 Task: In the  document Oktoberfest.odt, select heading and apply ' Bold and Underline'  Using "replace feature", replace:  'visitors  to tourists'. Insert smartchip (Date) on bottom of the page 23 June, 2023 Insert the mentioned footnote for 6th word with font style Arial and font size 8: According to recent research findings.
Action: Mouse moved to (277, 347)
Screenshot: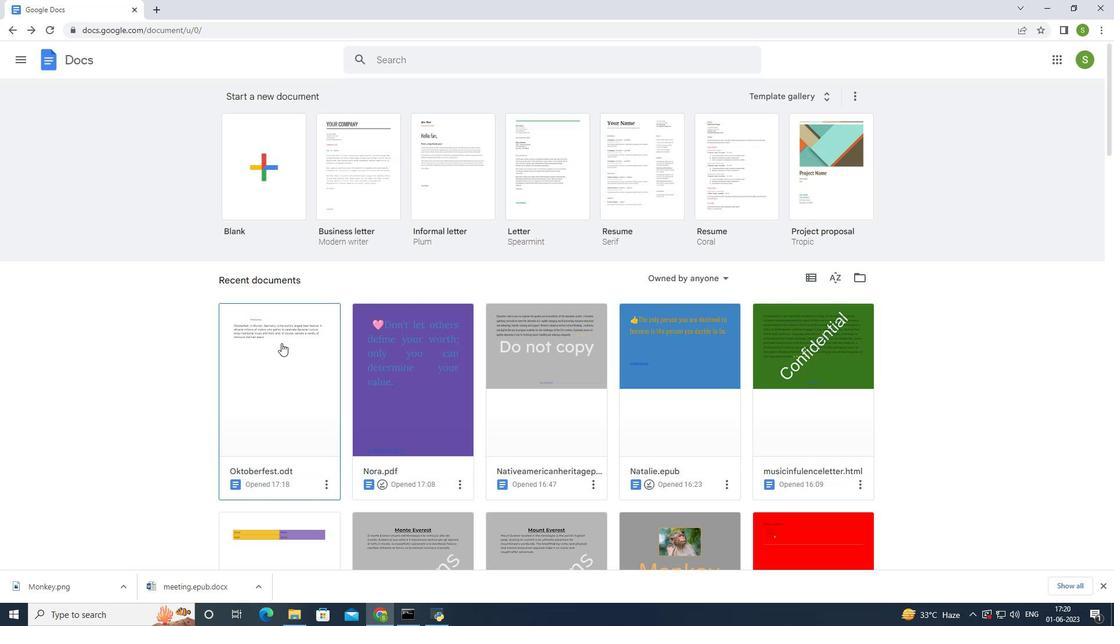 
Action: Mouse pressed left at (277, 347)
Screenshot: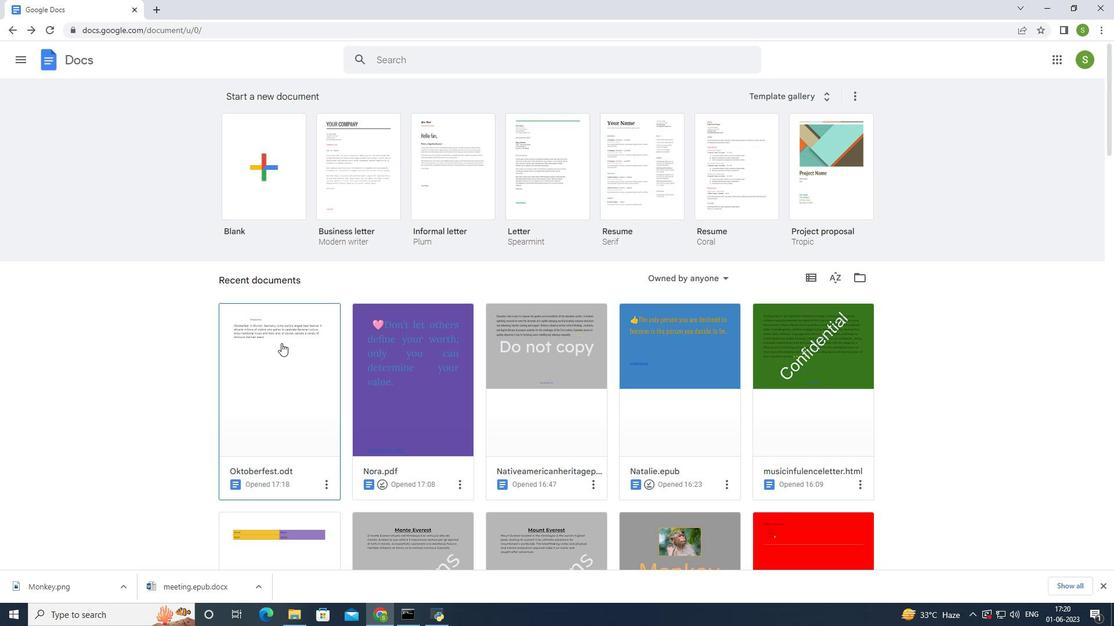 
Action: Mouse moved to (619, 189)
Screenshot: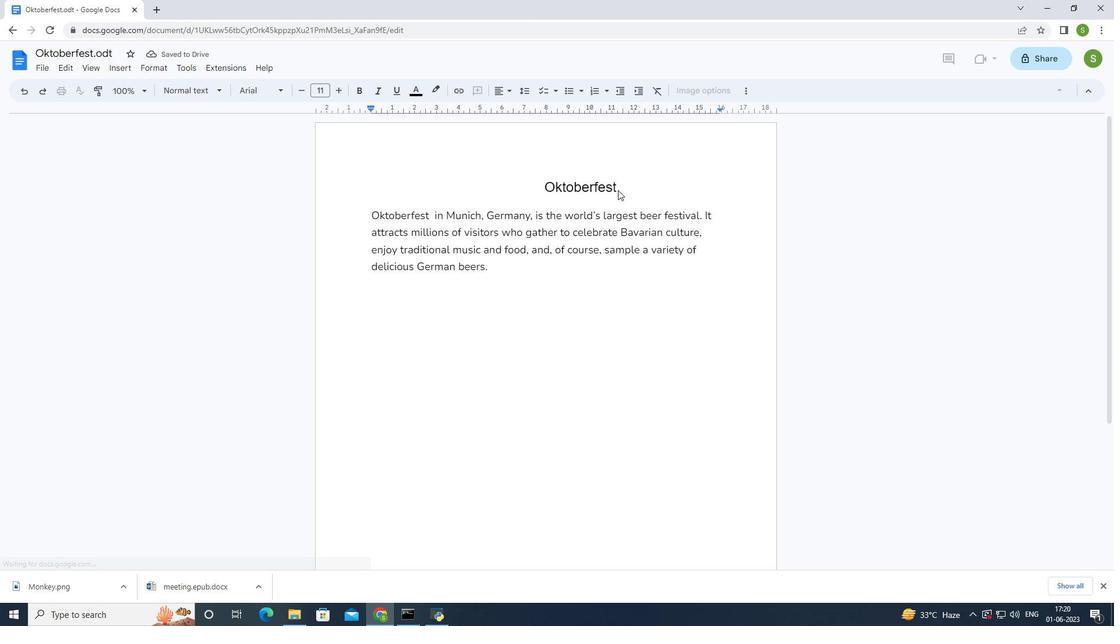 
Action: Mouse pressed left at (619, 189)
Screenshot: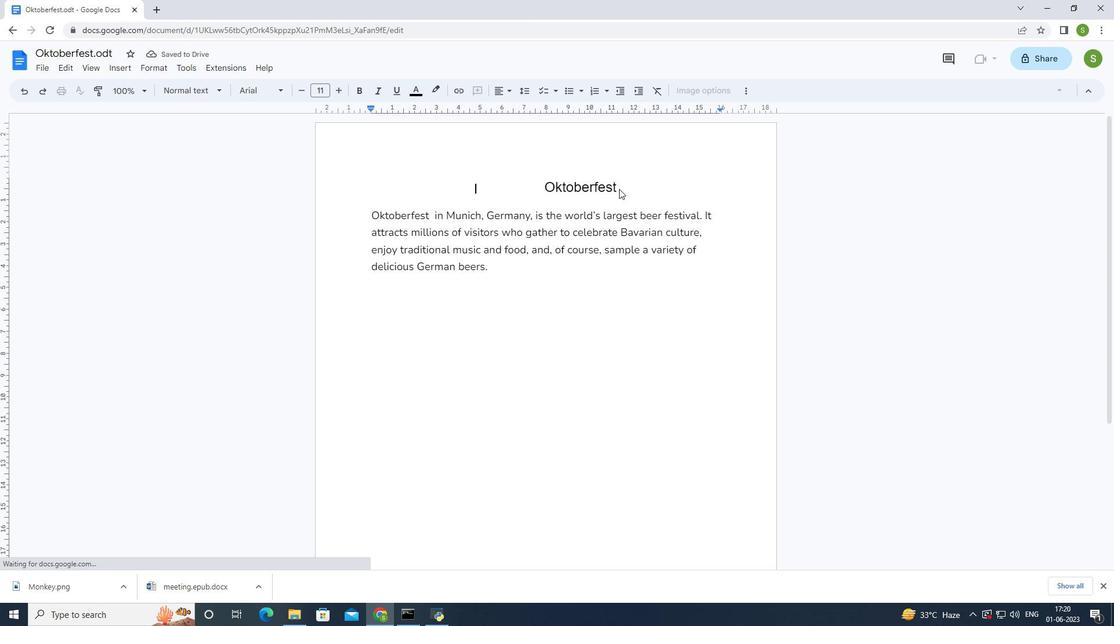 
Action: Mouse moved to (359, 95)
Screenshot: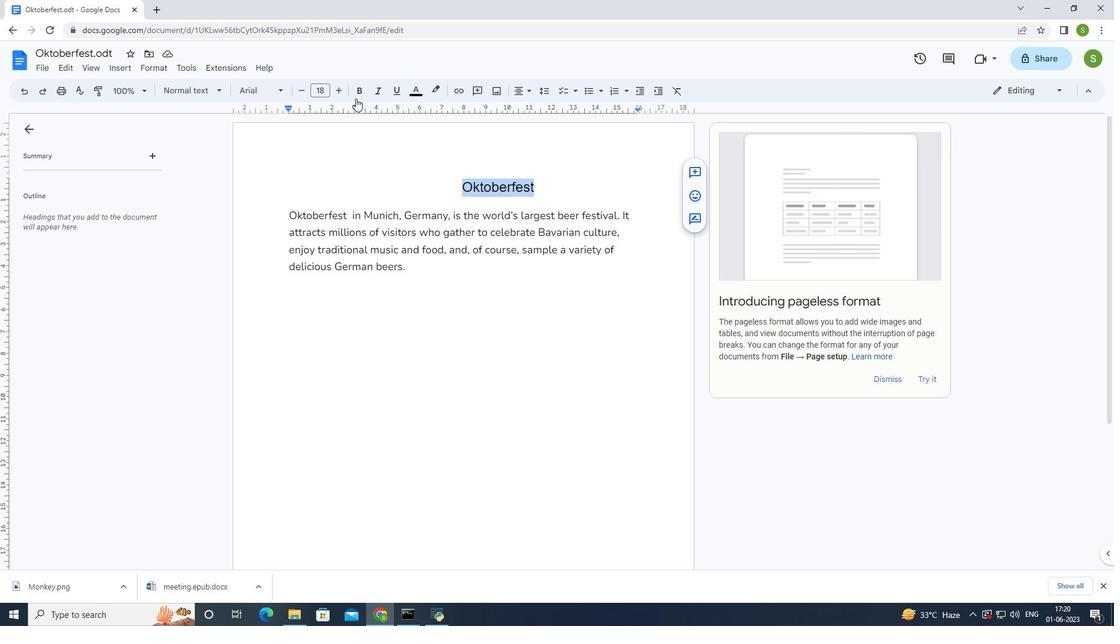 
Action: Mouse pressed left at (359, 95)
Screenshot: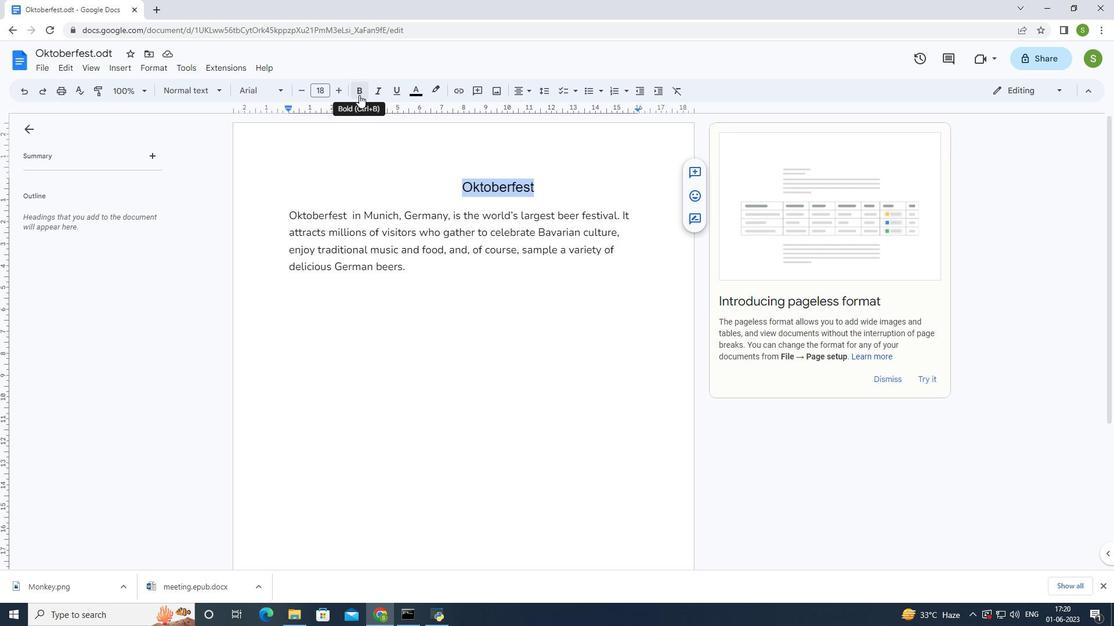 
Action: Mouse moved to (398, 93)
Screenshot: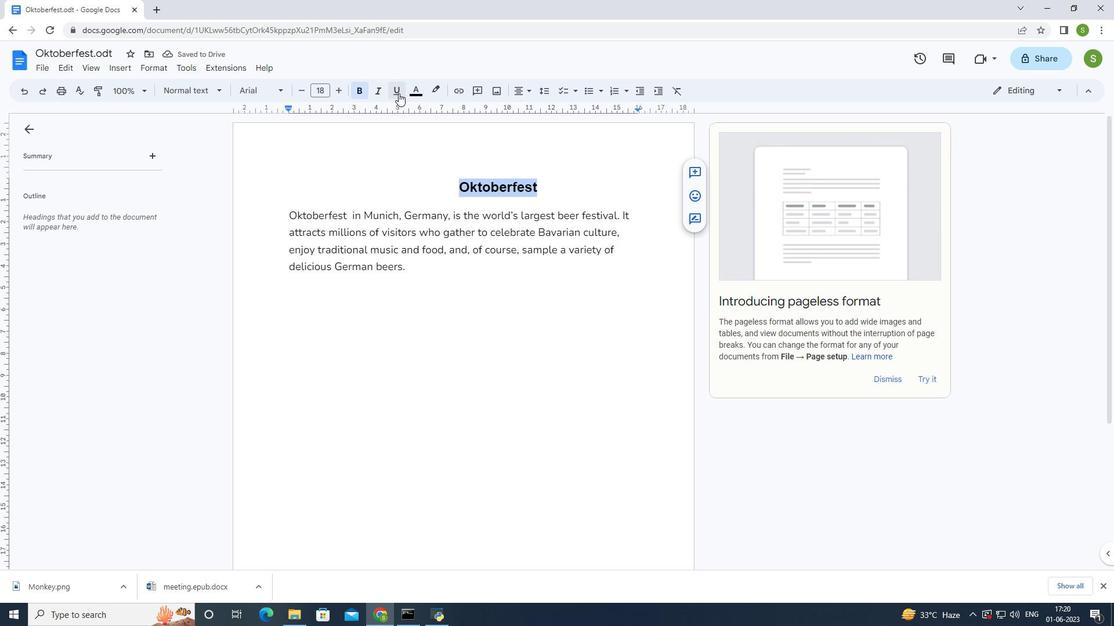 
Action: Mouse pressed left at (398, 93)
Screenshot: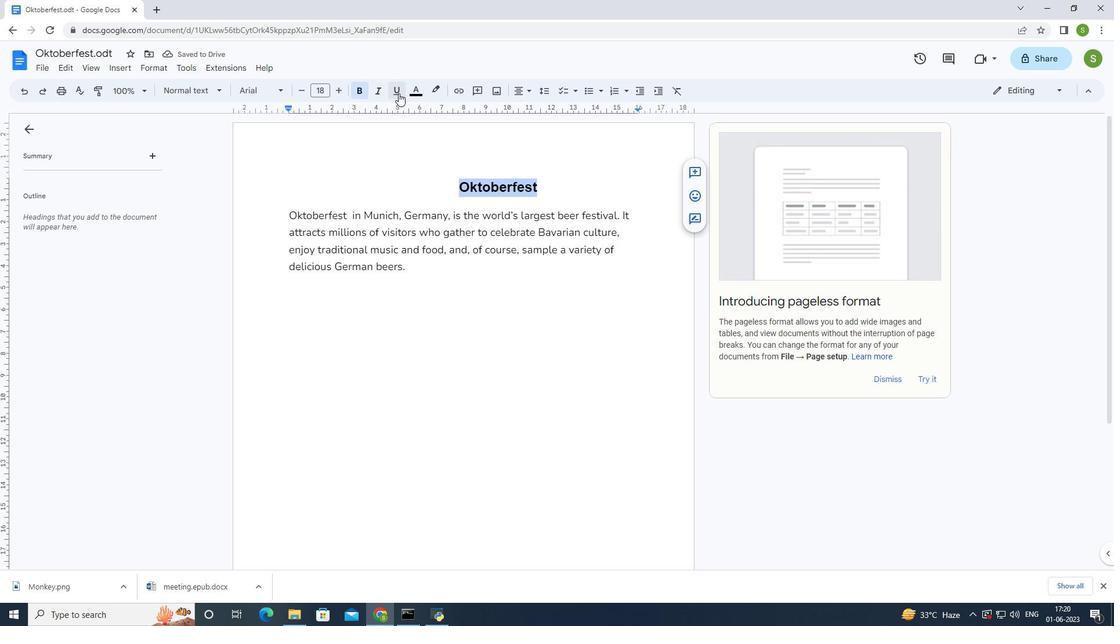 
Action: Mouse moved to (504, 306)
Screenshot: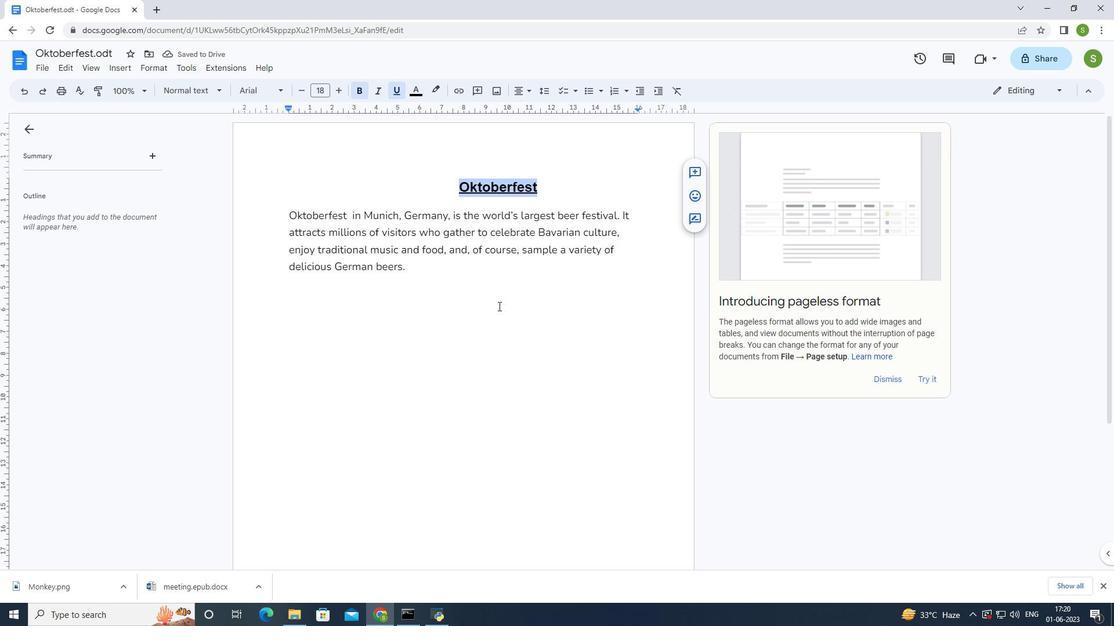 
Action: Mouse pressed left at (504, 306)
Screenshot: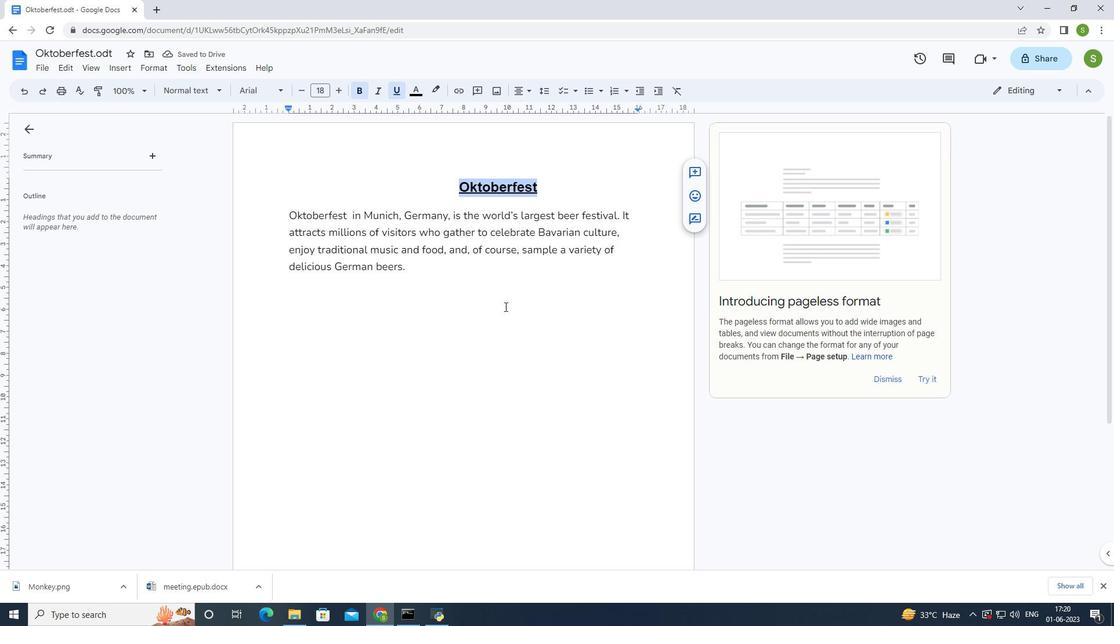 
Action: Mouse moved to (381, 228)
Screenshot: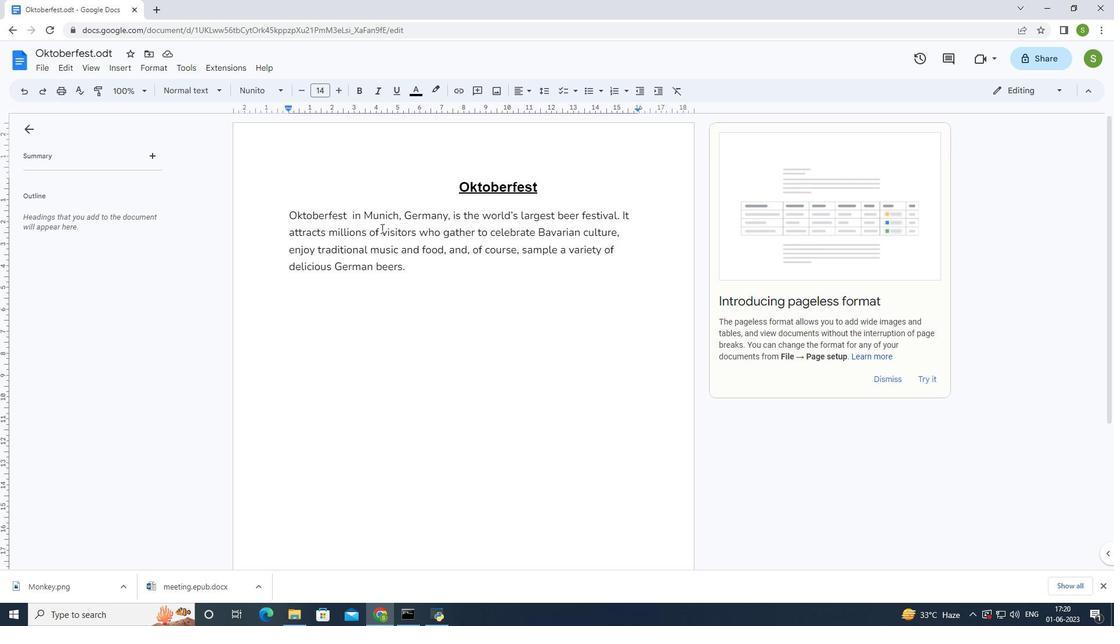 
Action: Mouse pressed left at (381, 228)
Screenshot: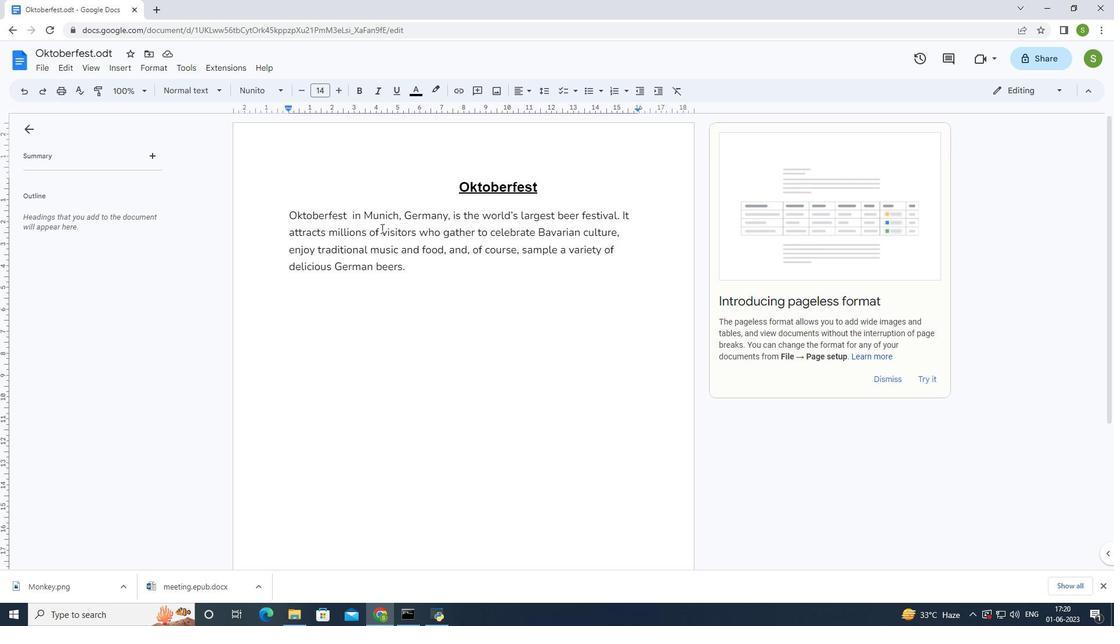 
Action: Mouse moved to (81, 63)
Screenshot: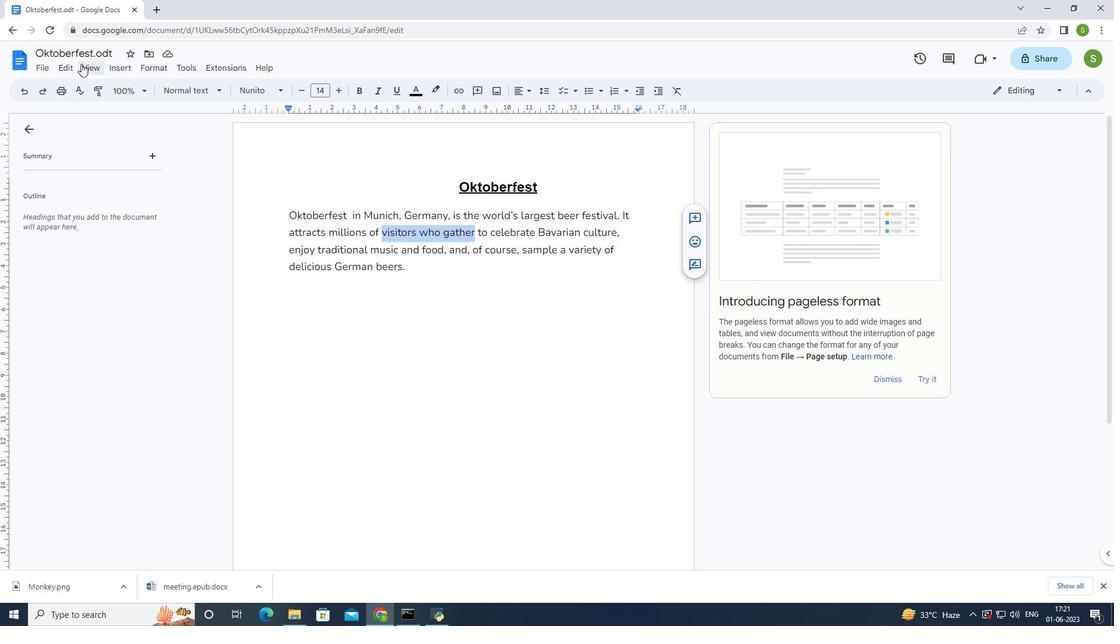 
Action: Mouse pressed left at (81, 63)
Screenshot: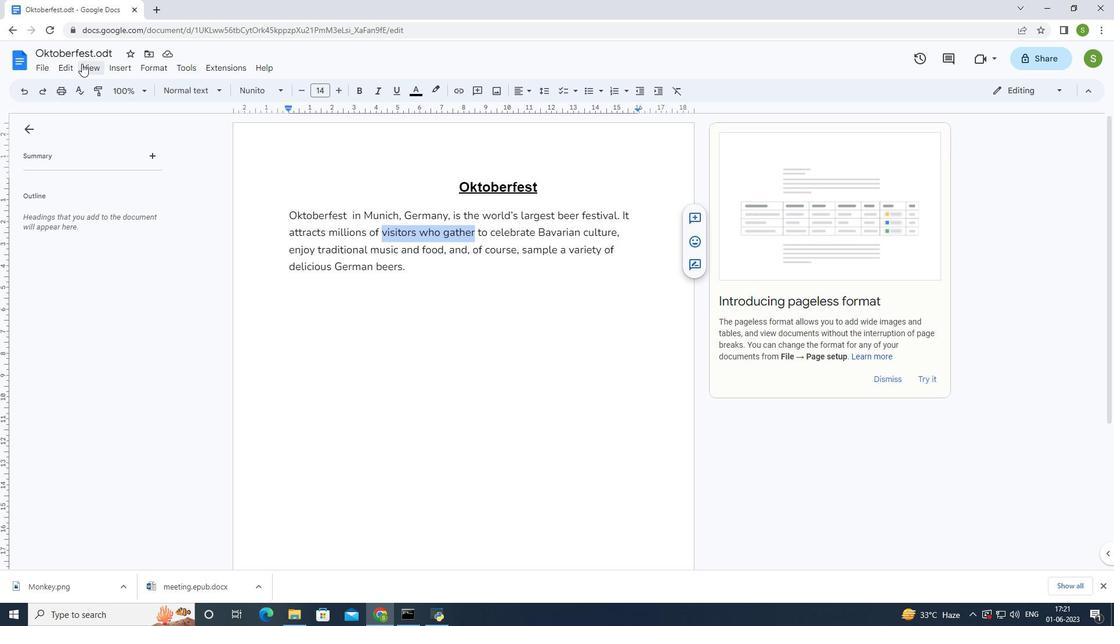 
Action: Mouse moved to (109, 260)
Screenshot: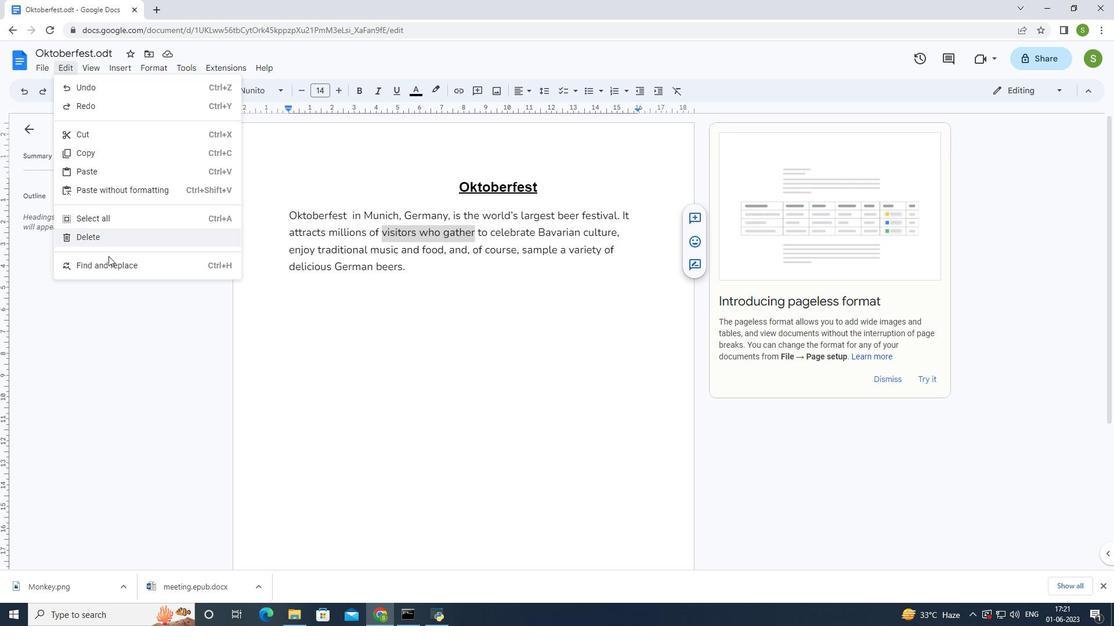 
Action: Mouse pressed left at (109, 260)
Screenshot: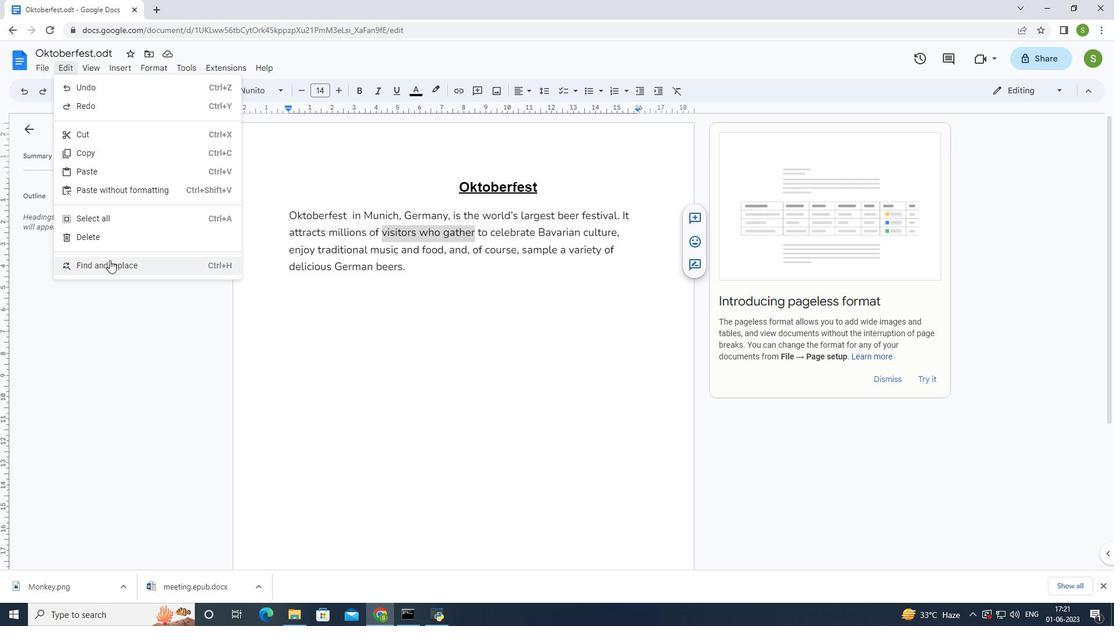 
Action: Mouse moved to (516, 283)
Screenshot: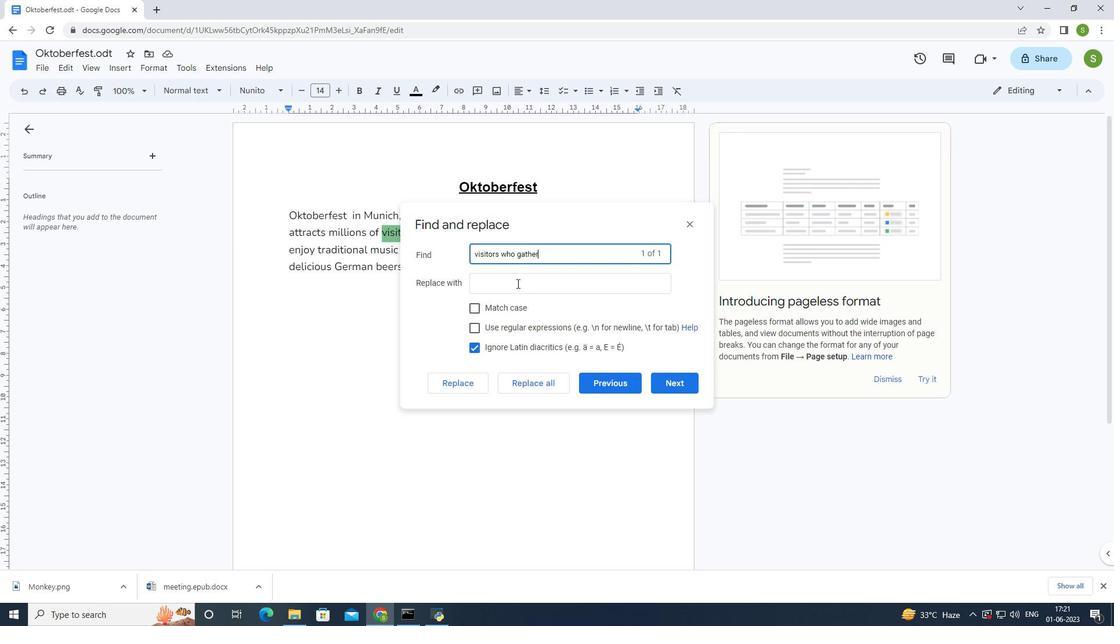 
Action: Mouse pressed left at (516, 283)
Screenshot: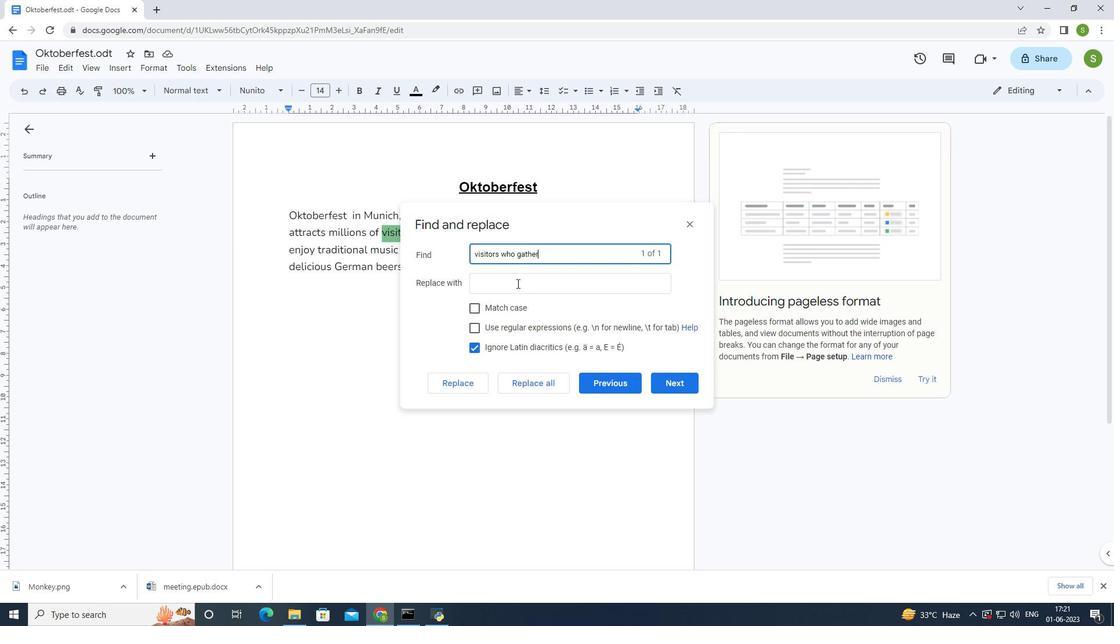 
Action: Mouse moved to (469, 382)
Screenshot: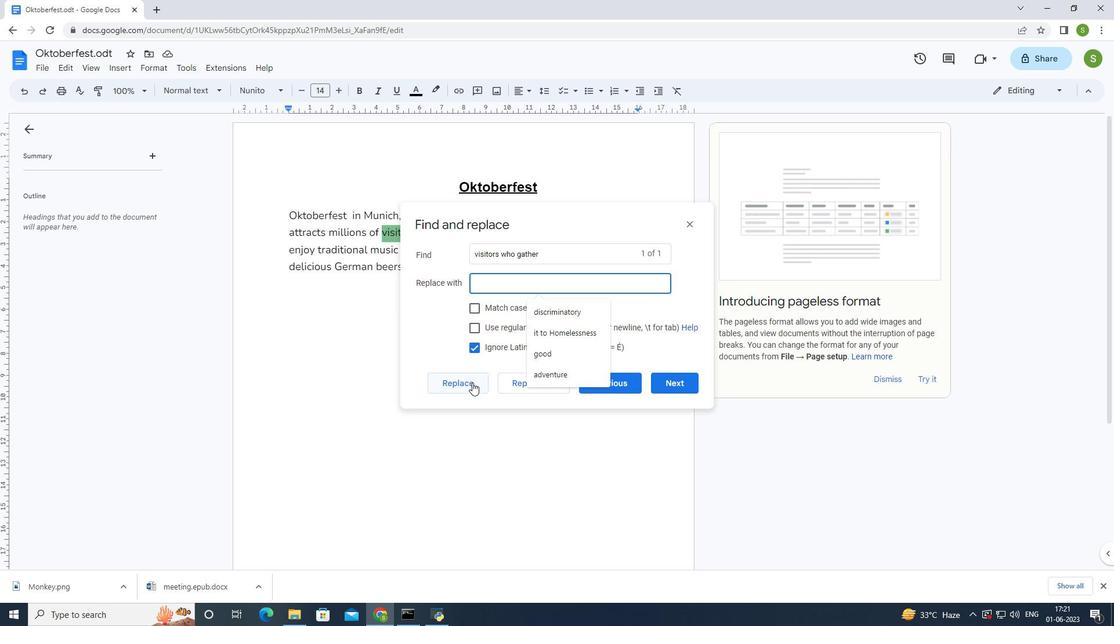 
Action: Mouse pressed left at (469, 382)
Screenshot: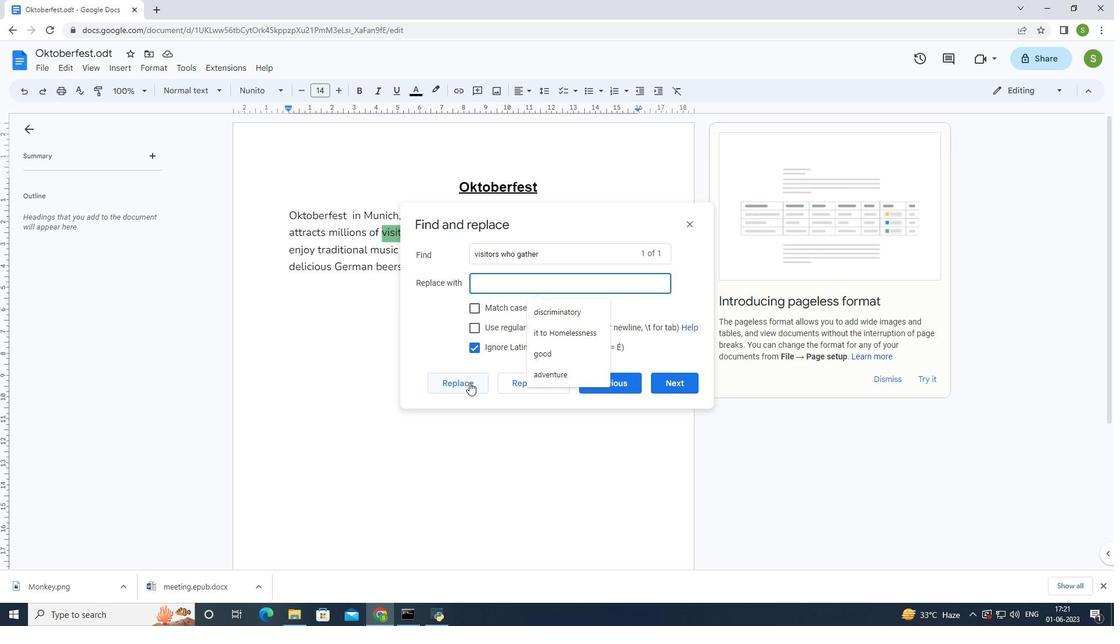 
Action: Mouse moved to (688, 226)
Screenshot: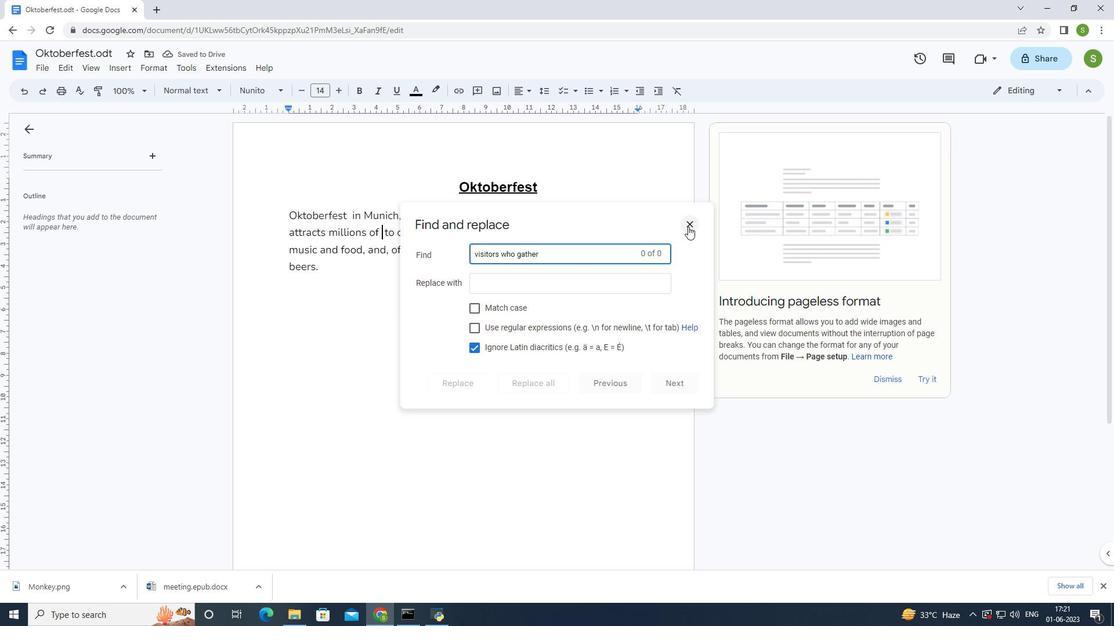 
Action: Mouse pressed left at (688, 226)
Screenshot: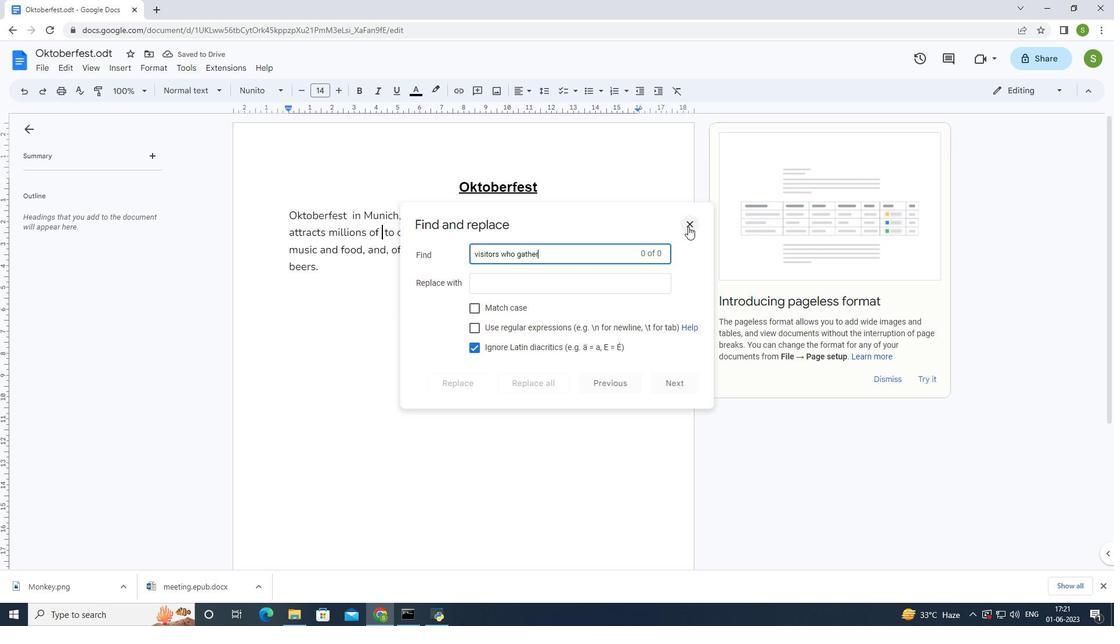 
Action: Mouse moved to (413, 492)
Screenshot: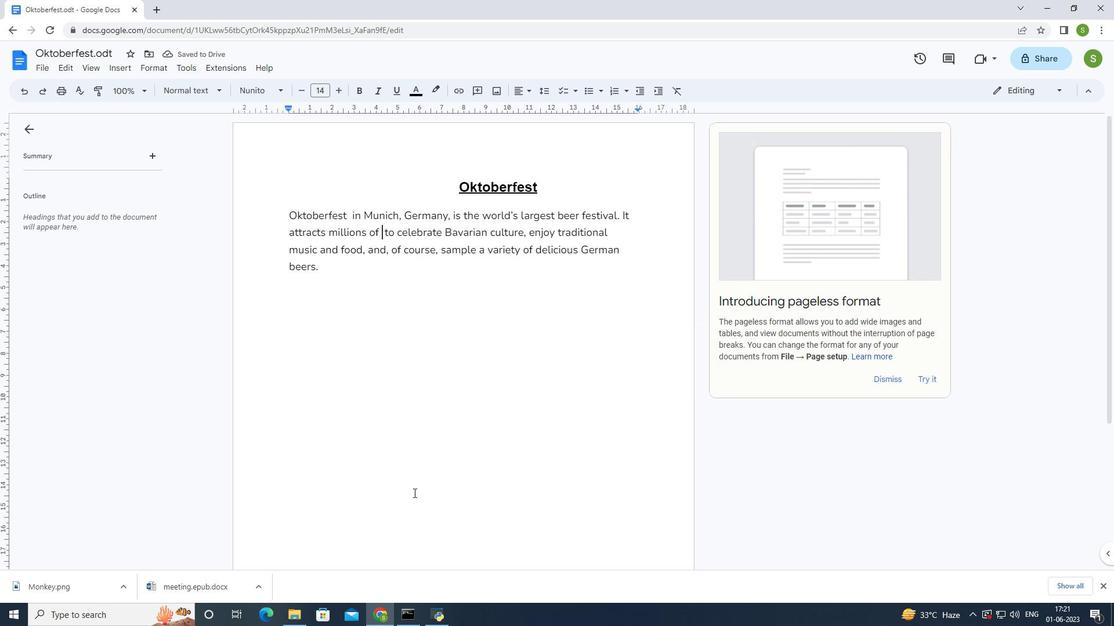 
Action: Key pressed ctrl+Z
Screenshot: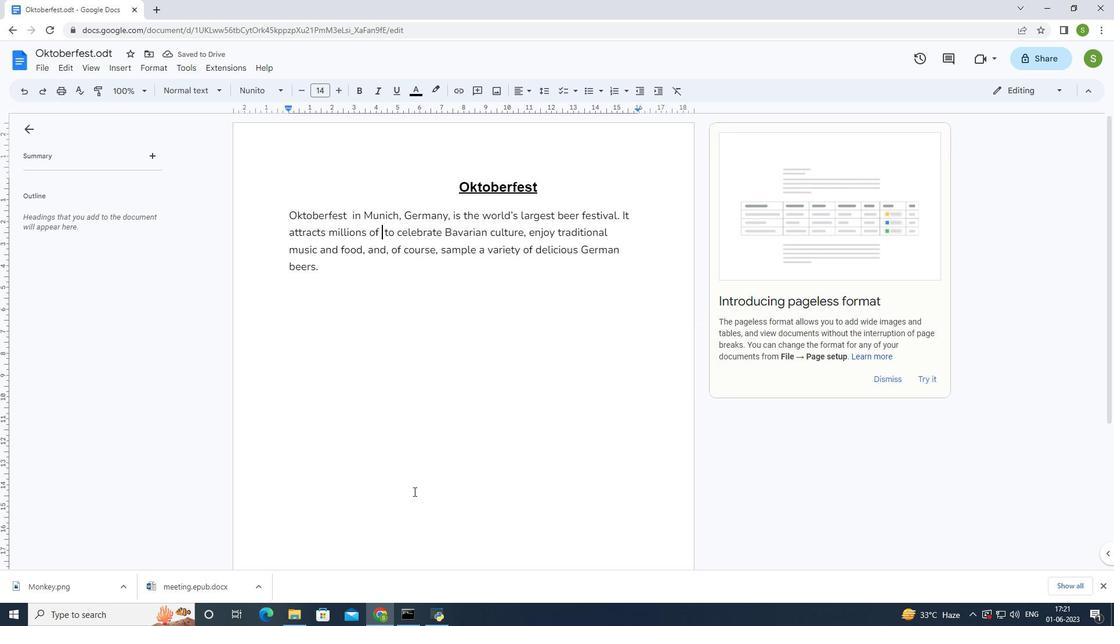 
Action: Mouse moved to (492, 384)
Screenshot: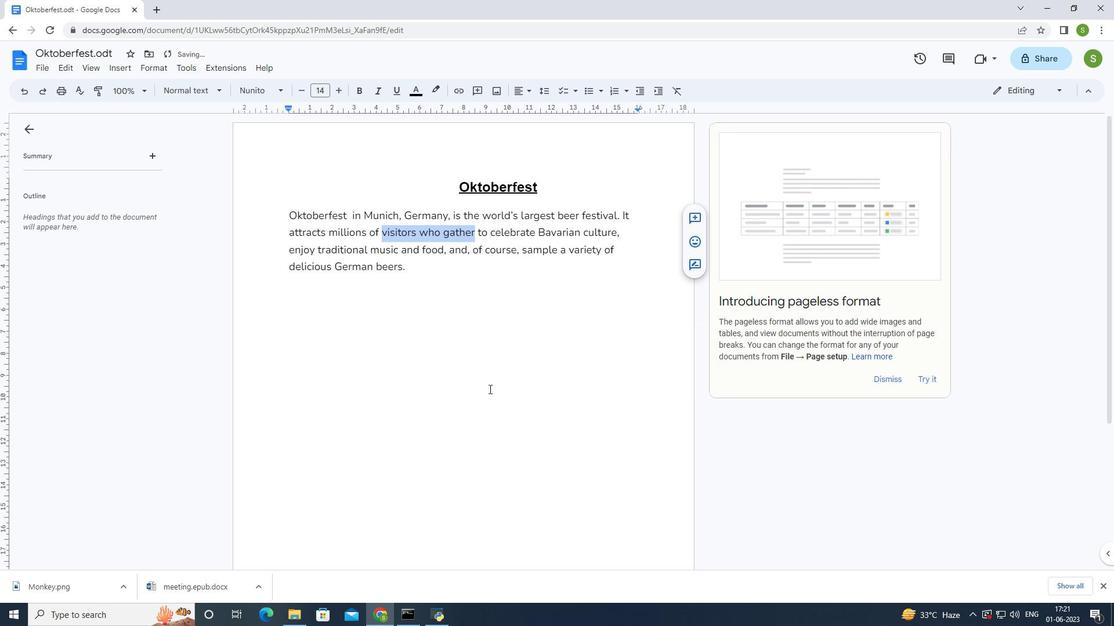 
Action: Mouse pressed left at (492, 384)
Screenshot: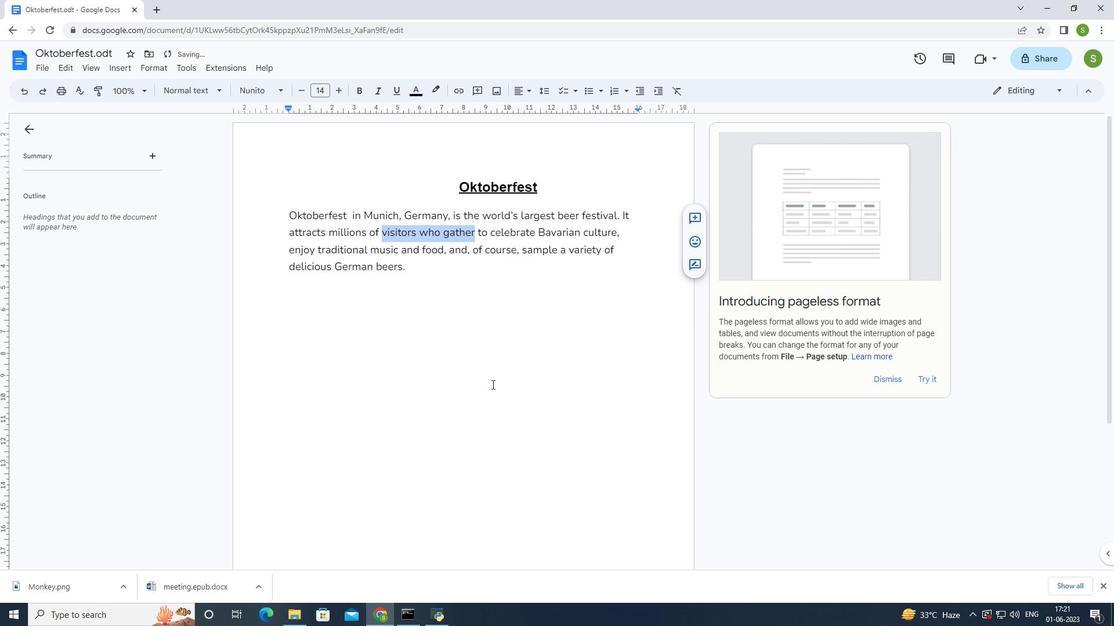 
Action: Mouse moved to (403, 367)
Screenshot: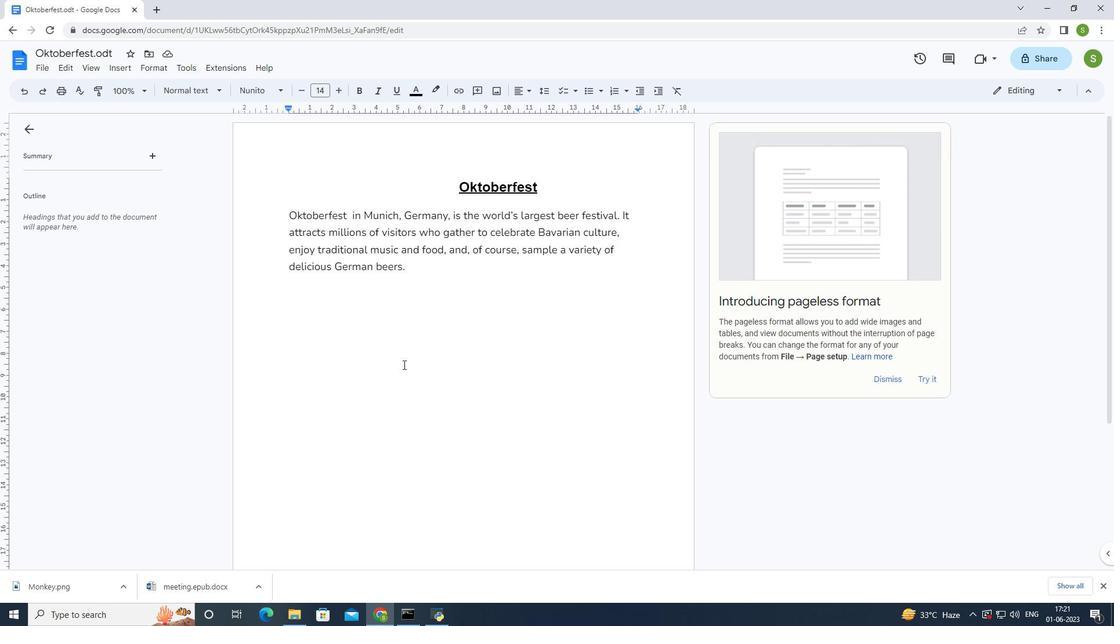 
Action: Key pressed <Key.enter><Key.enter><Key.enter><Key.enter><Key.enter><Key.enter><Key.enter><Key.enter><Key.enter><Key.enter><Key.enter><Key.enter><Key.enter><Key.enter><Key.enter><Key.enter>
Screenshot: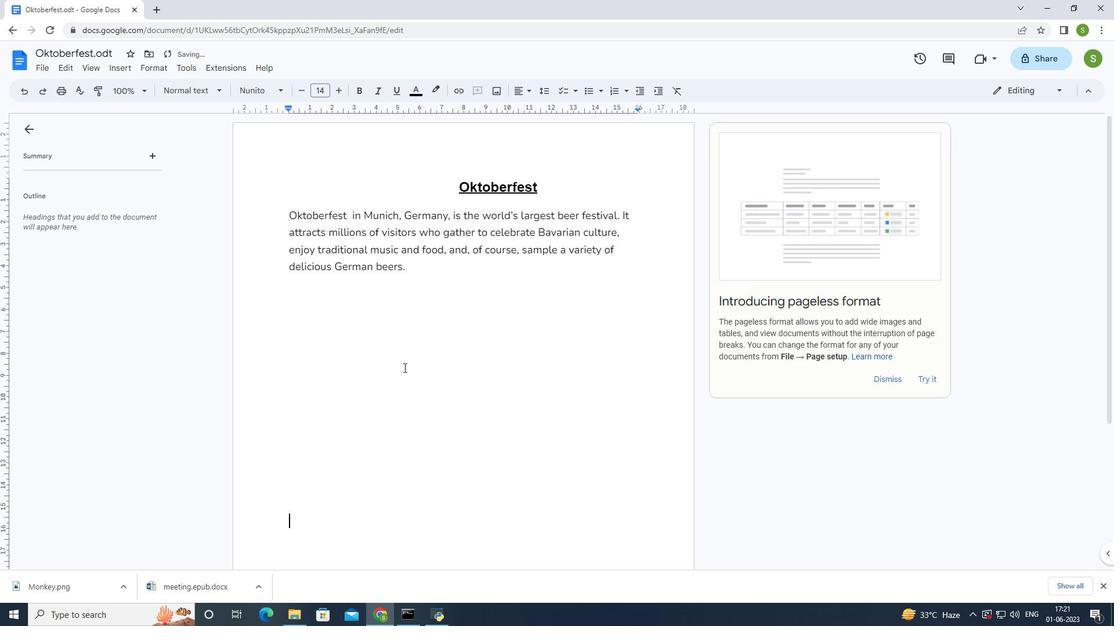 
Action: Mouse moved to (121, 69)
Screenshot: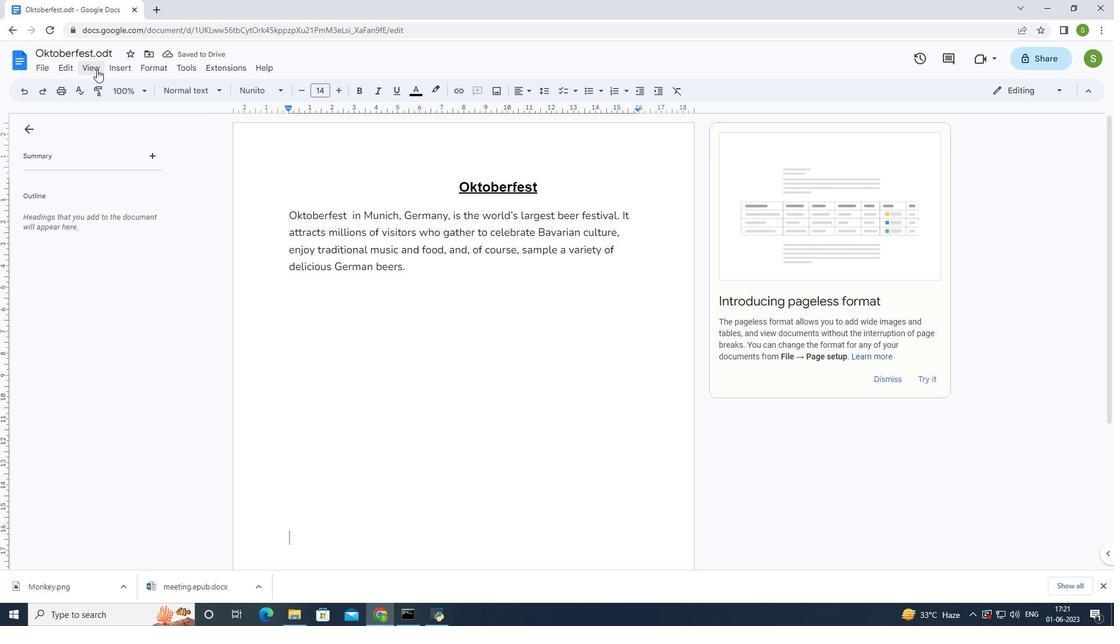 
Action: Mouse pressed left at (121, 69)
Screenshot: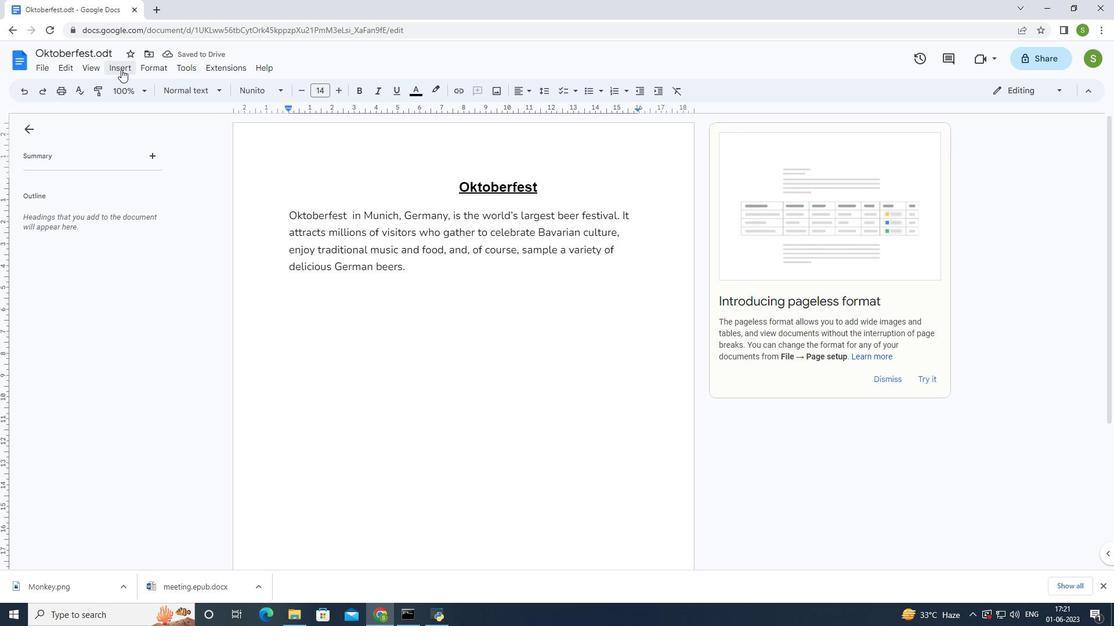 
Action: Mouse moved to (147, 200)
Screenshot: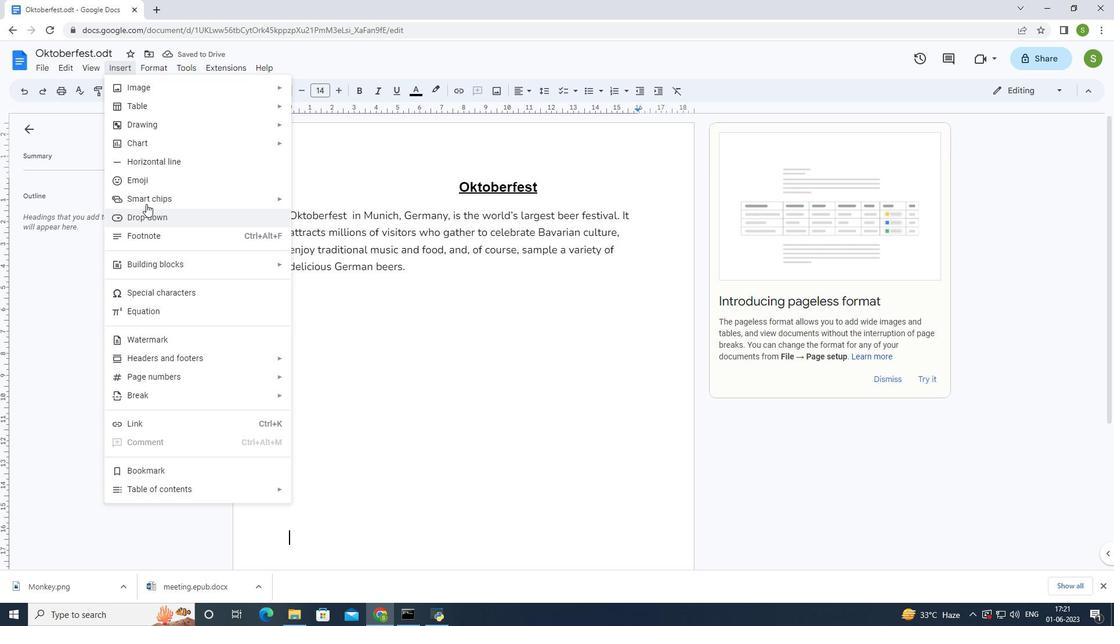 
Action: Mouse pressed left at (147, 200)
Screenshot: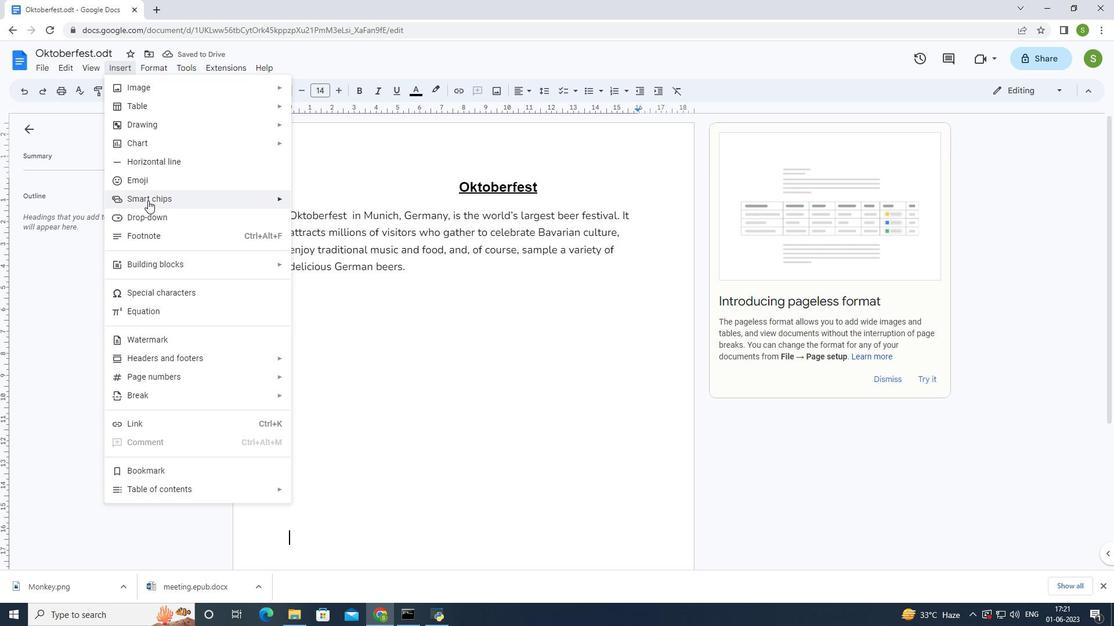 
Action: Mouse moved to (304, 208)
Screenshot: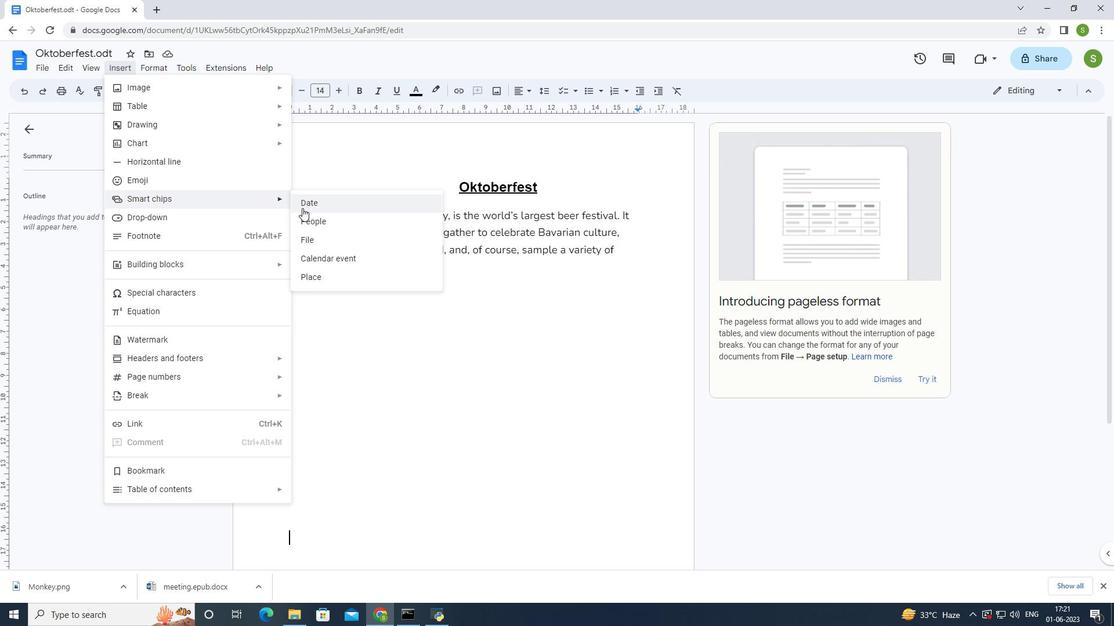 
Action: Mouse pressed left at (304, 208)
Screenshot: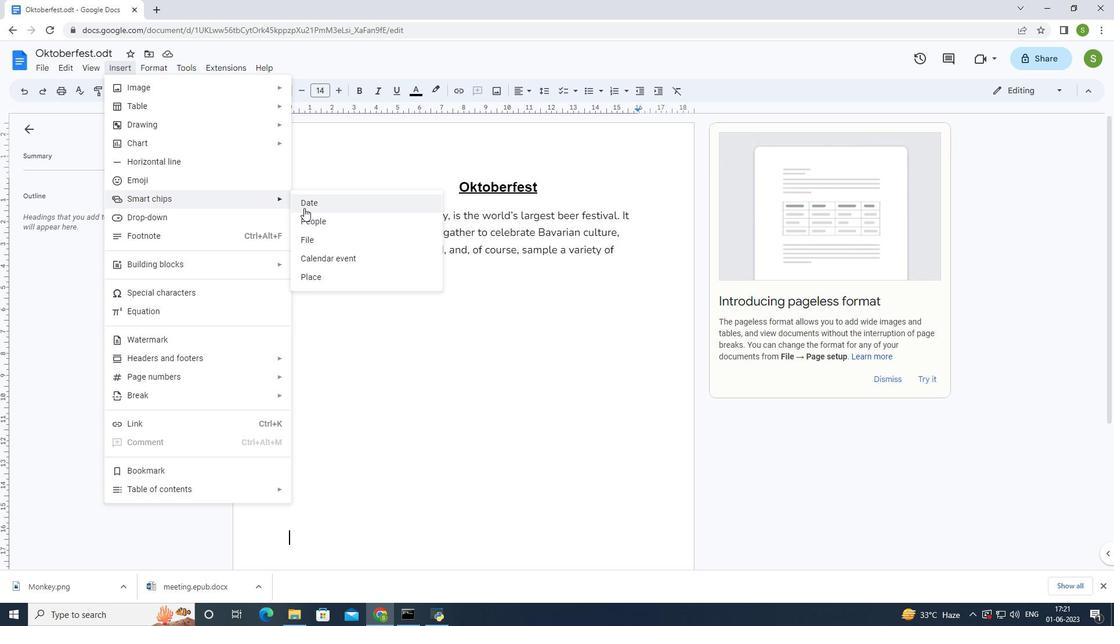 
Action: Mouse moved to (381, 508)
Screenshot: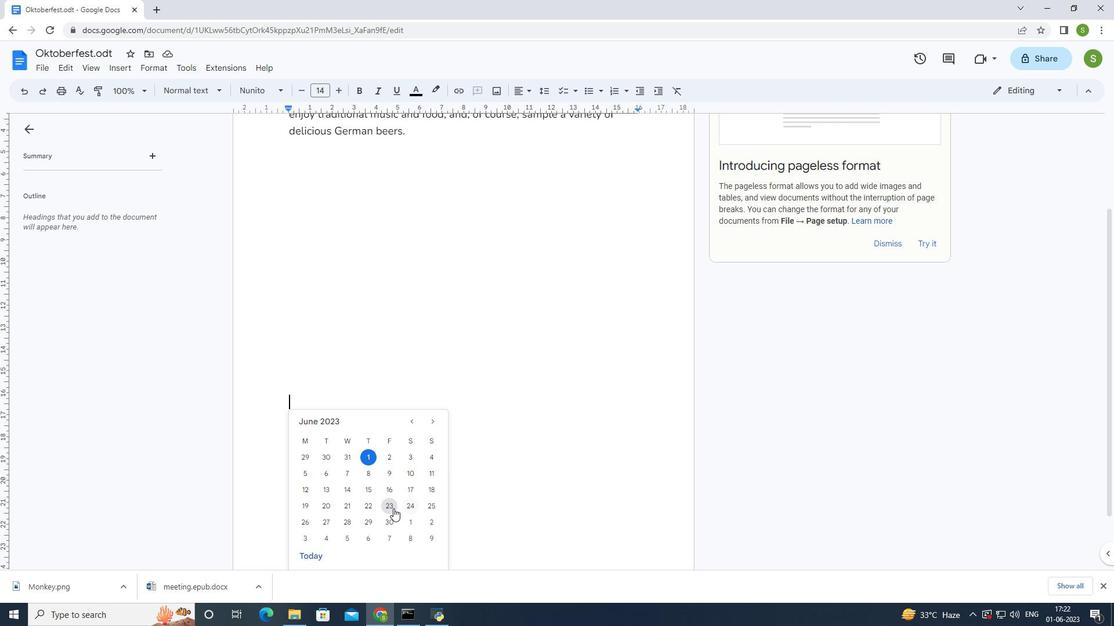 
Action: Mouse pressed left at (381, 508)
Screenshot: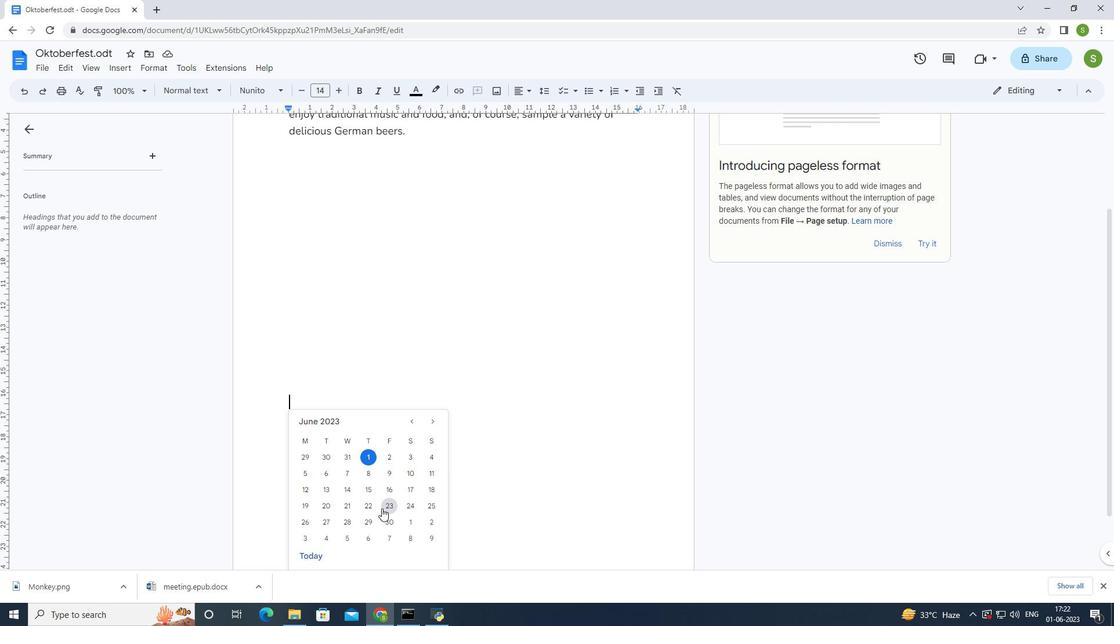 
Action: Mouse moved to (388, 510)
Screenshot: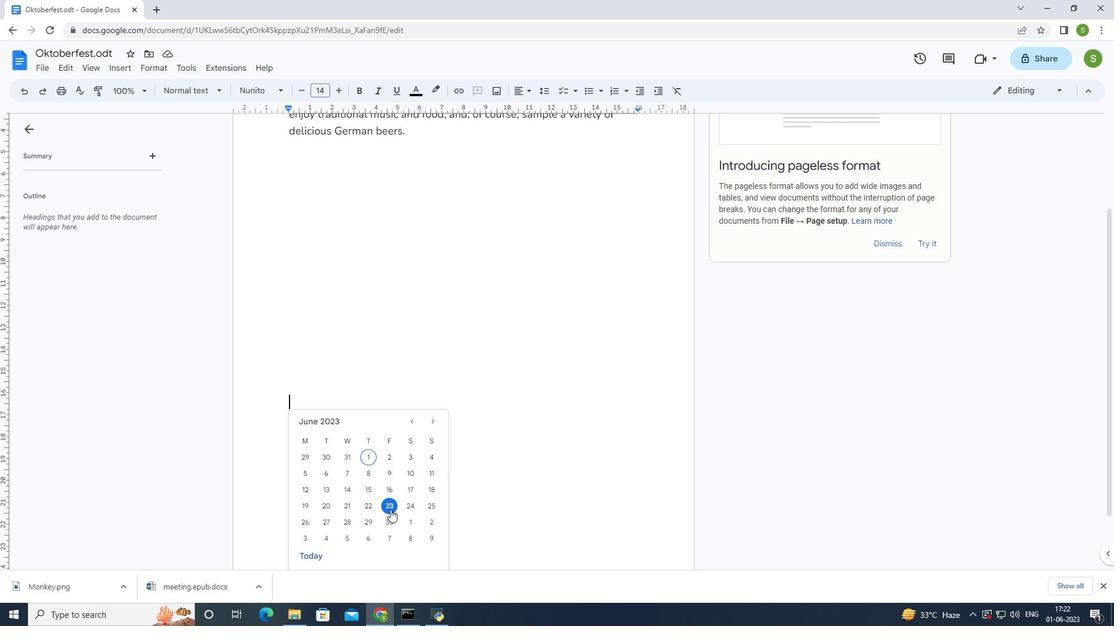 
Action: Mouse pressed left at (388, 510)
Screenshot: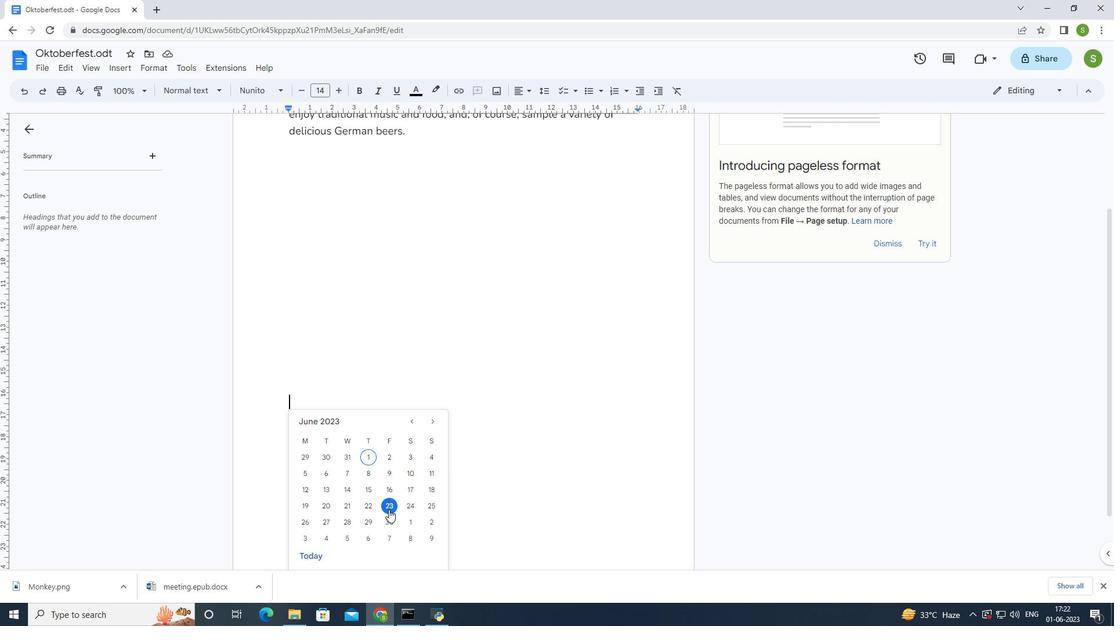 
Action: Mouse moved to (387, 506)
Screenshot: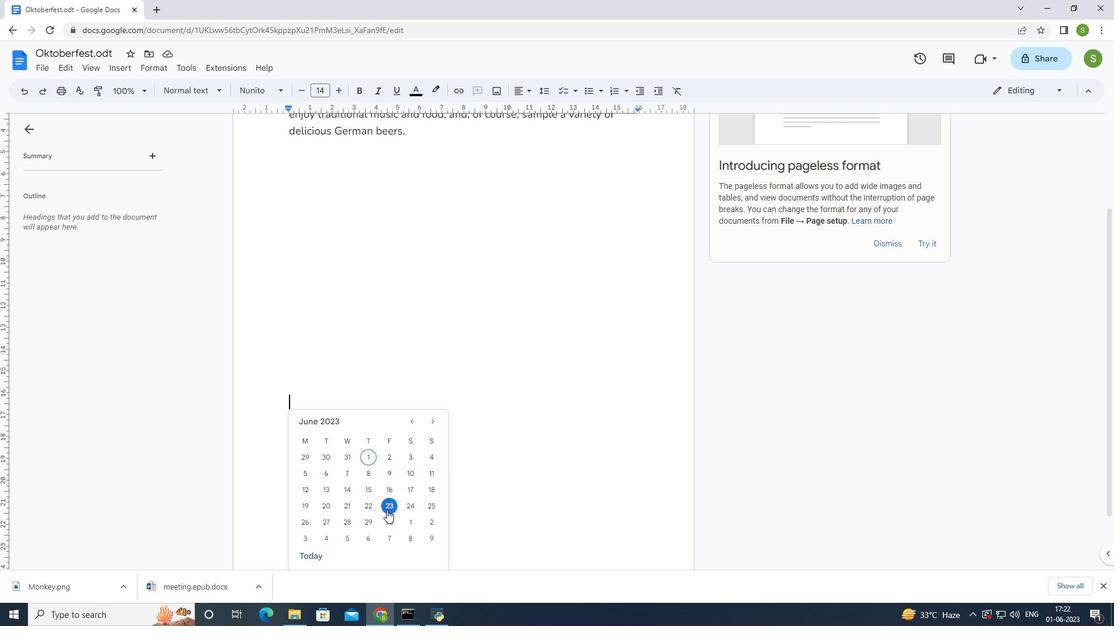 
Action: Key pressed <Key.enter>
Screenshot: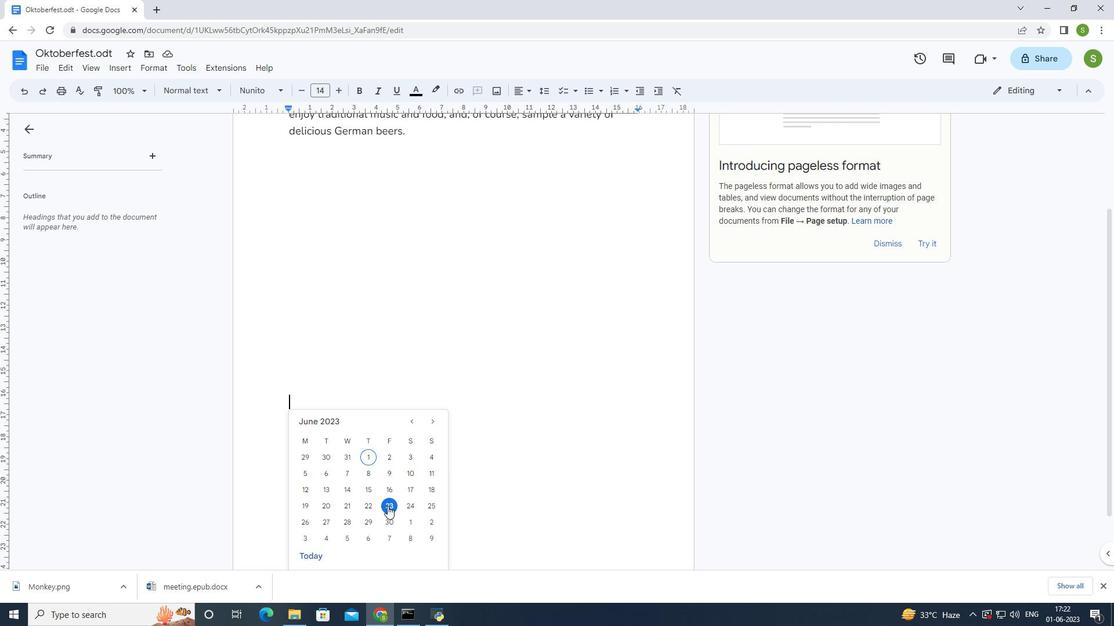 
Action: Mouse moved to (464, 476)
Screenshot: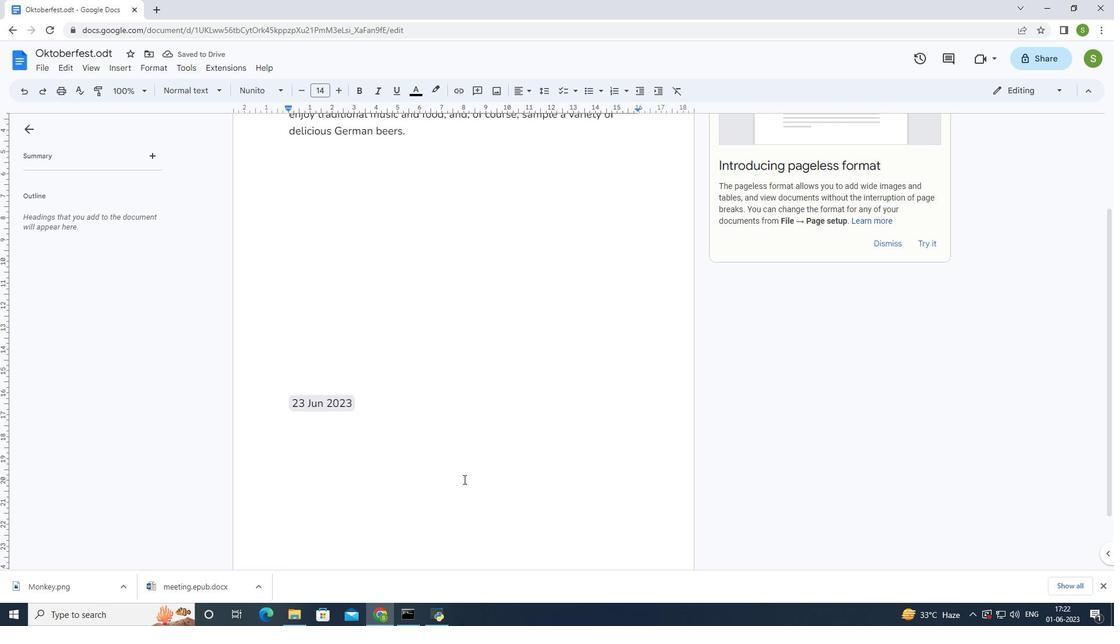 
Action: Mouse scrolled (464, 476) with delta (0, 0)
Screenshot: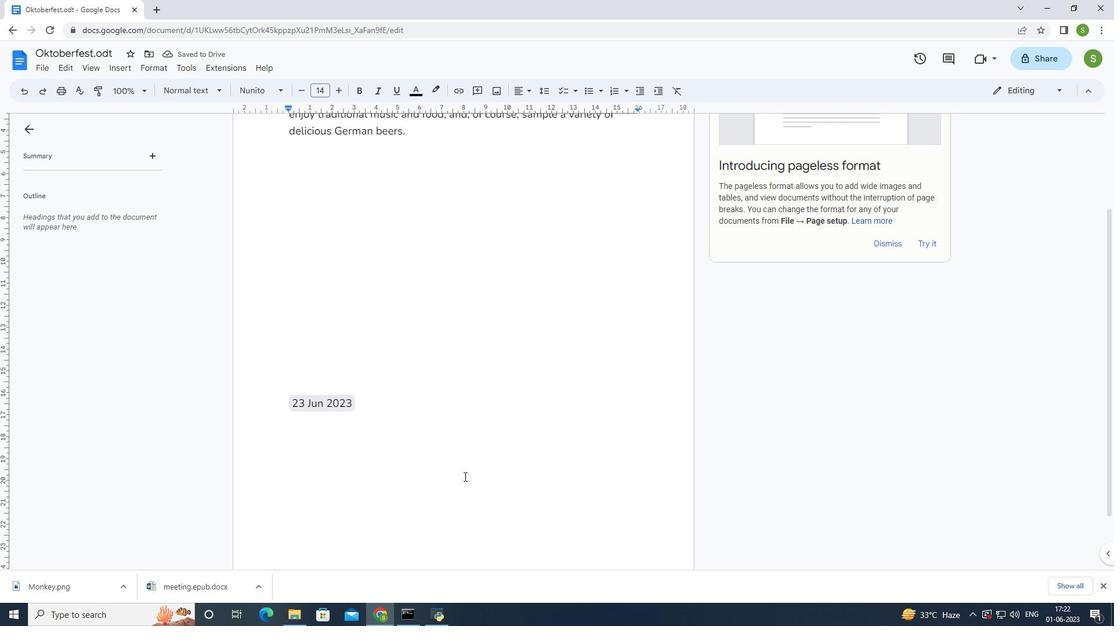 
Action: Mouse scrolled (464, 476) with delta (0, 0)
Screenshot: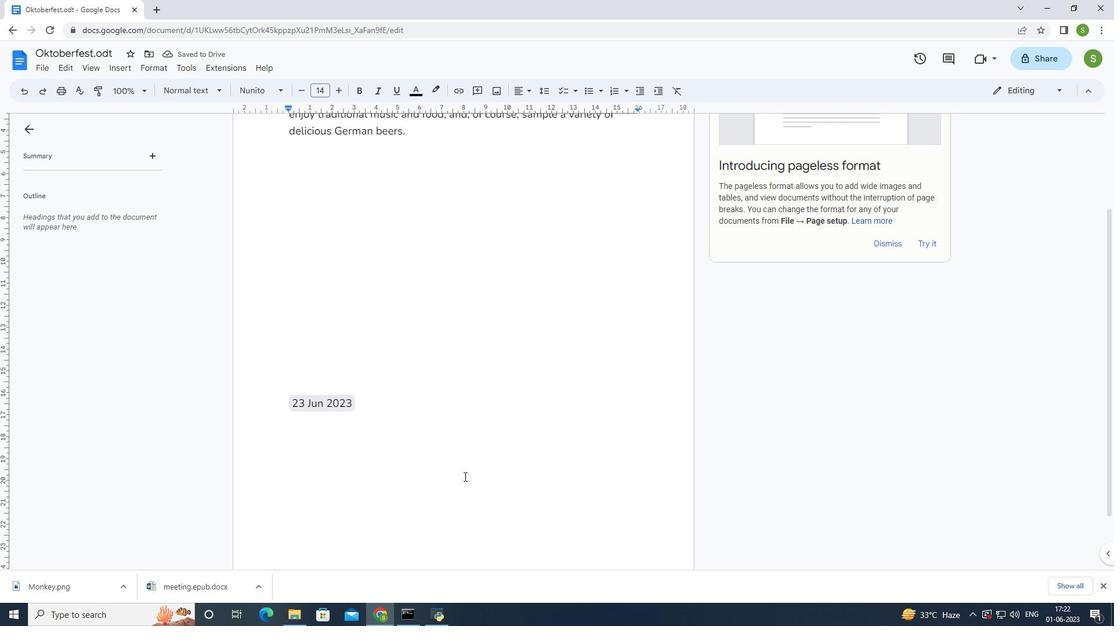 
Action: Mouse moved to (463, 476)
Screenshot: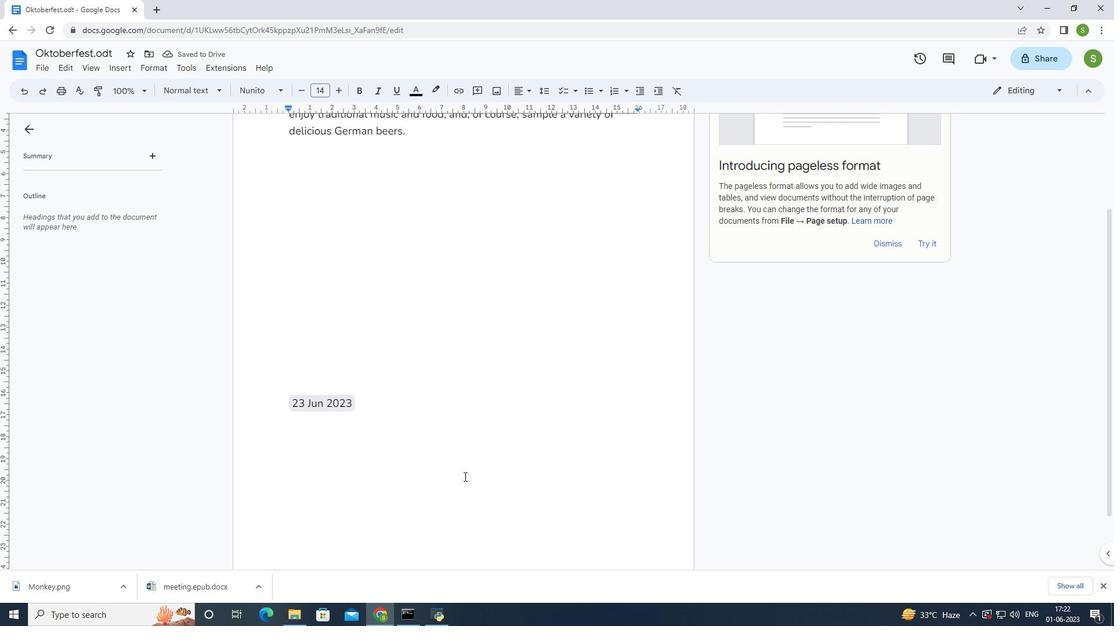 
Action: Mouse scrolled (463, 475) with delta (0, 0)
Screenshot: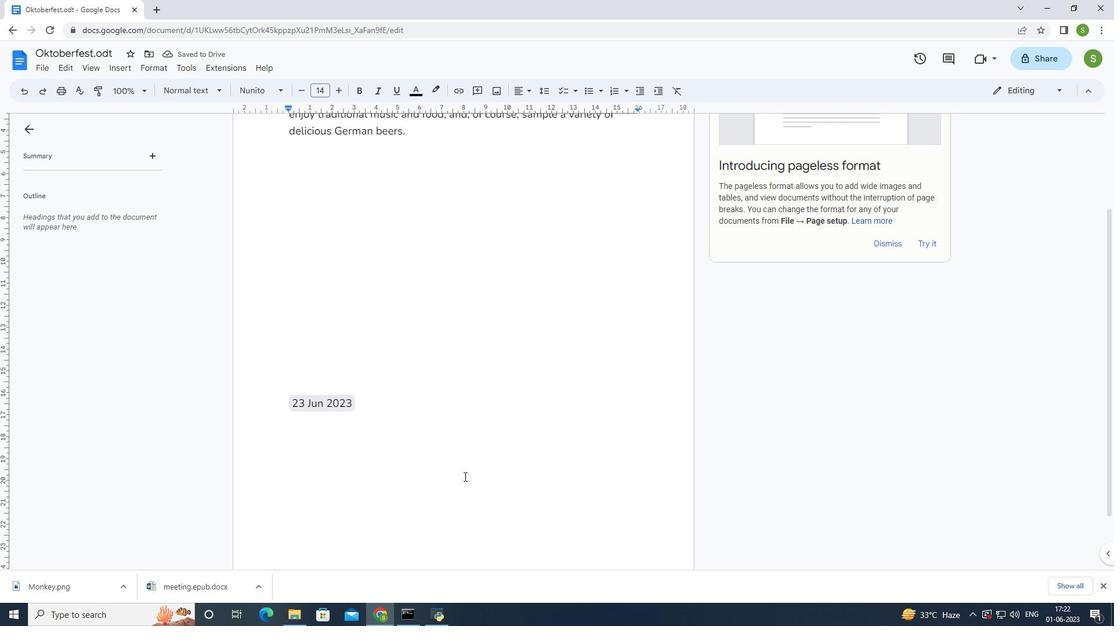 
Action: Mouse scrolled (463, 475) with delta (0, 0)
Screenshot: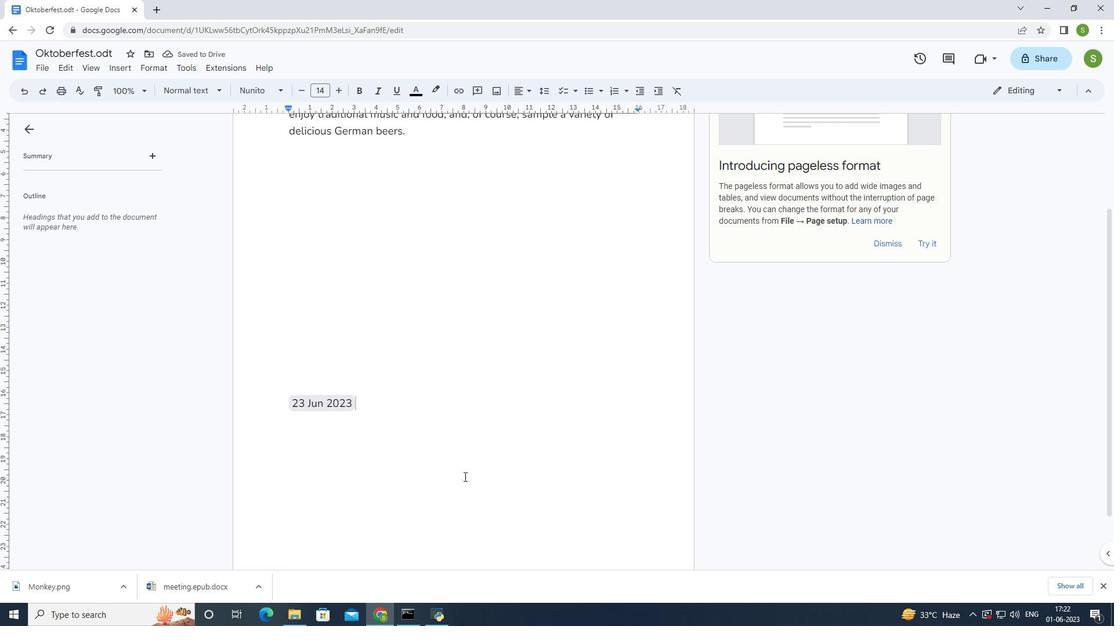 
Action: Mouse moved to (460, 476)
Screenshot: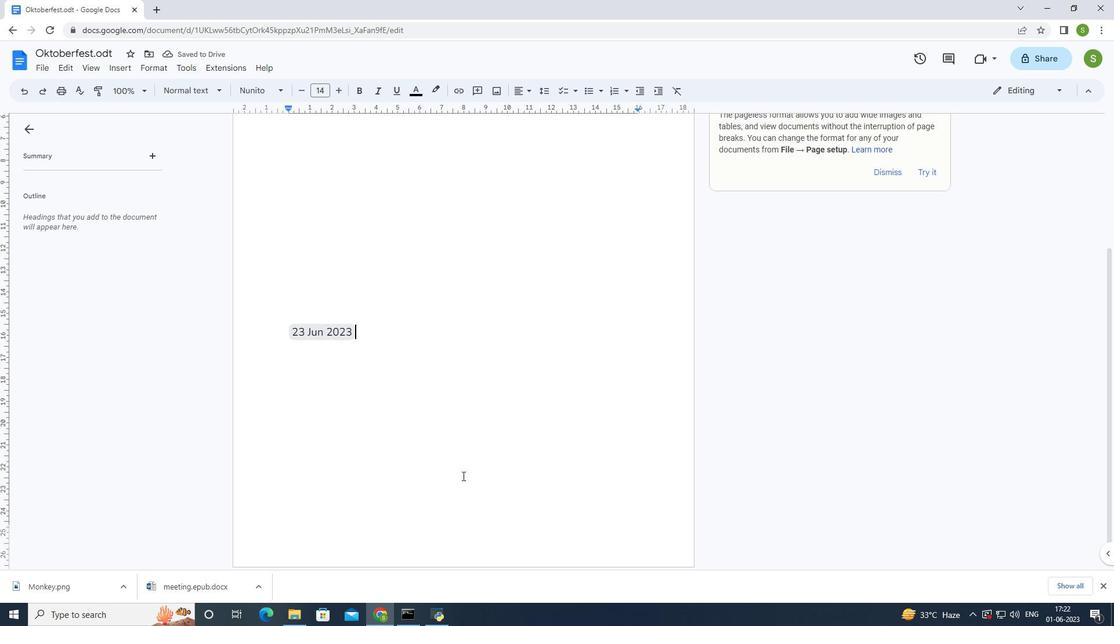
Action: Mouse scrolled (460, 475) with delta (0, 0)
Screenshot: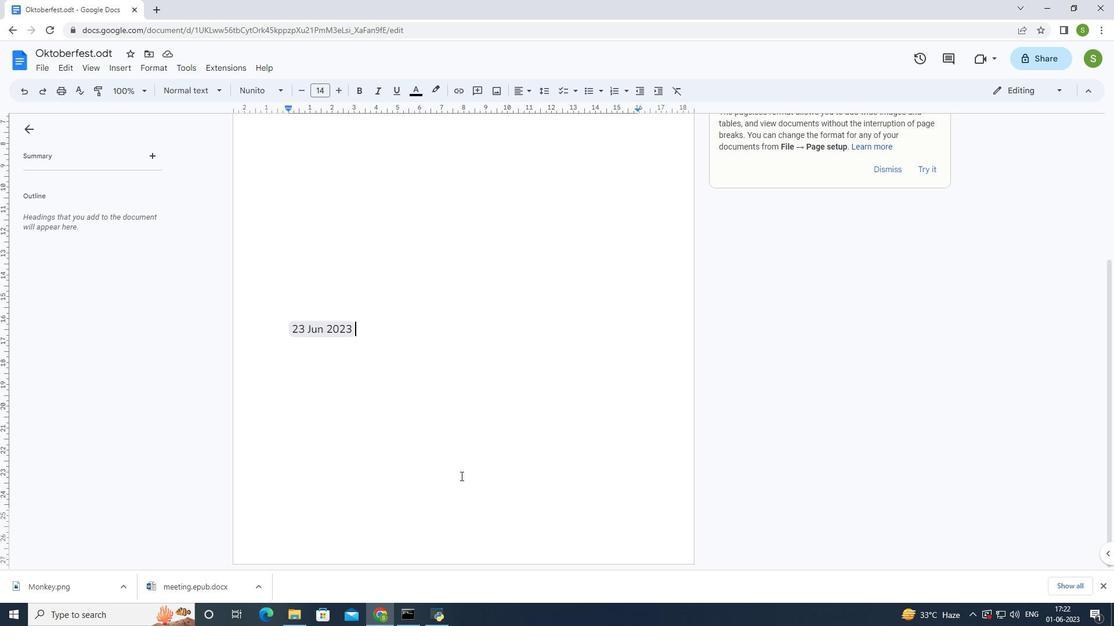 
Action: Mouse moved to (410, 503)
Screenshot: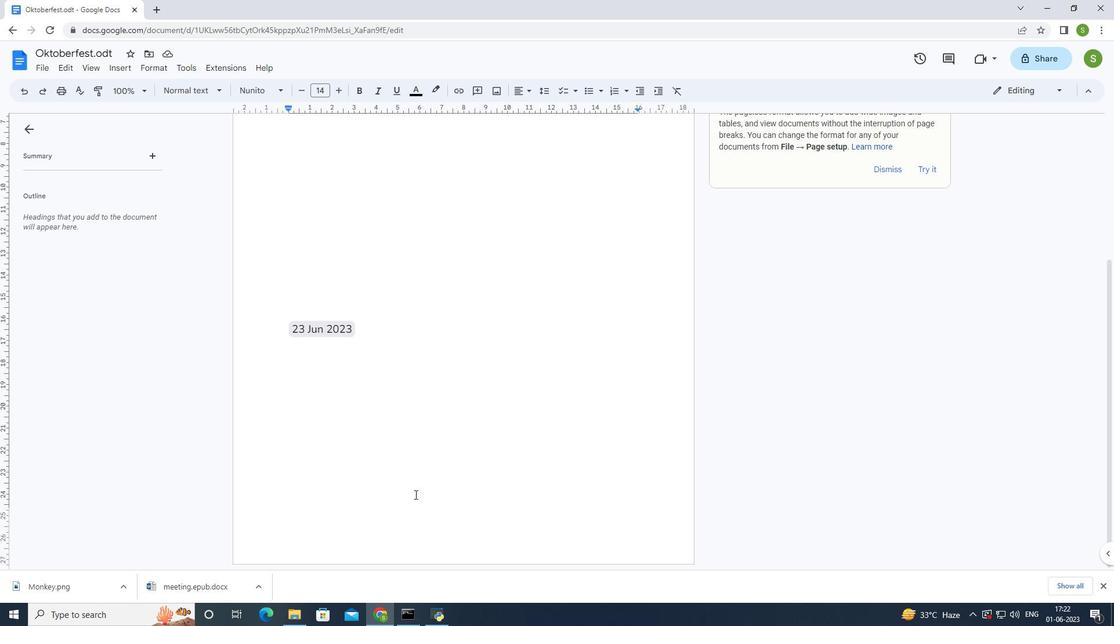 
Action: Mouse pressed left at (410, 503)
Screenshot: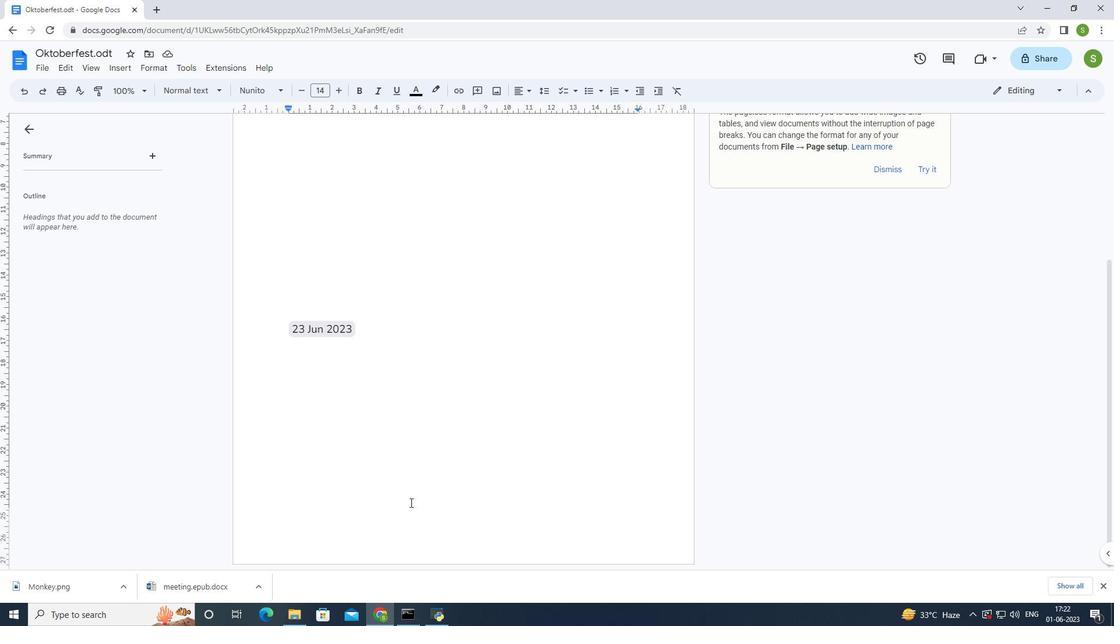 
Action: Mouse pressed left at (410, 503)
Screenshot: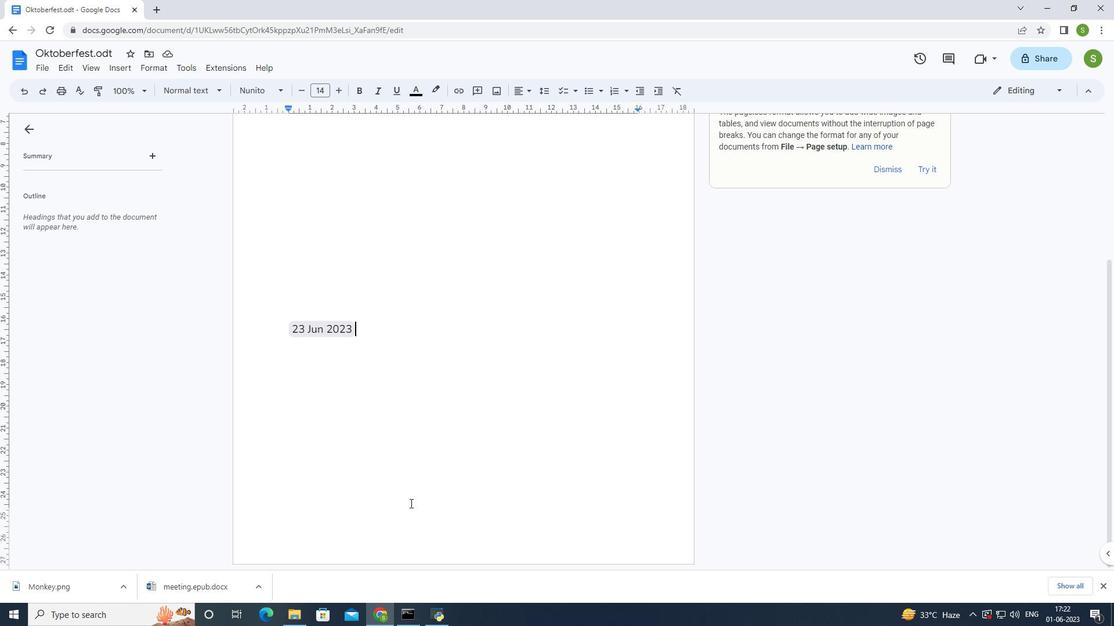 
Action: Mouse moved to (412, 505)
Screenshot: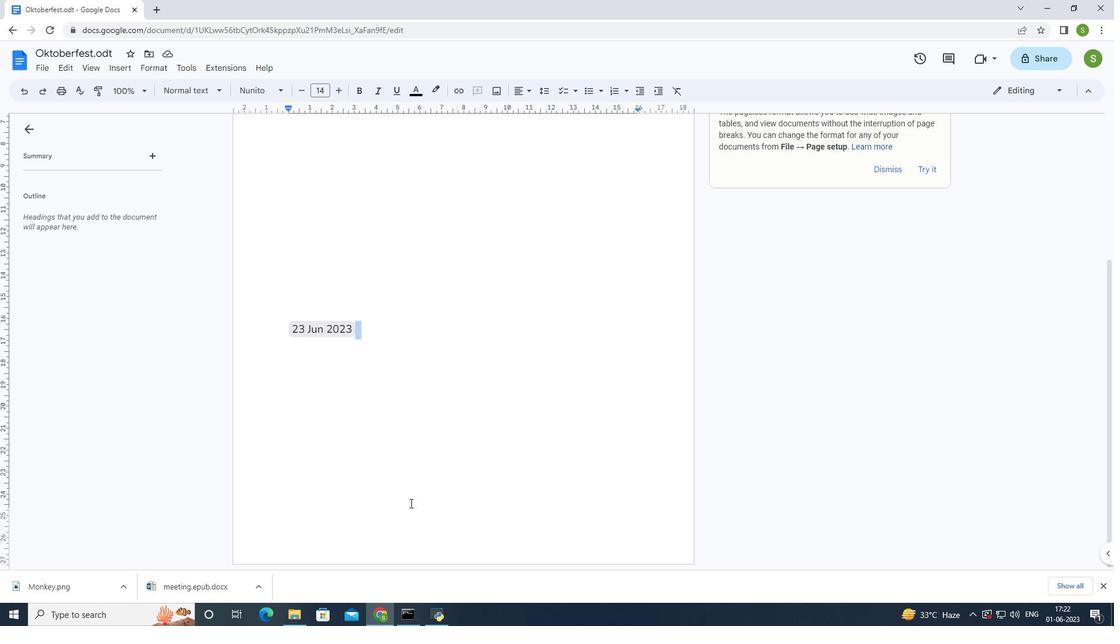 
Action: Mouse pressed left at (412, 505)
Screenshot: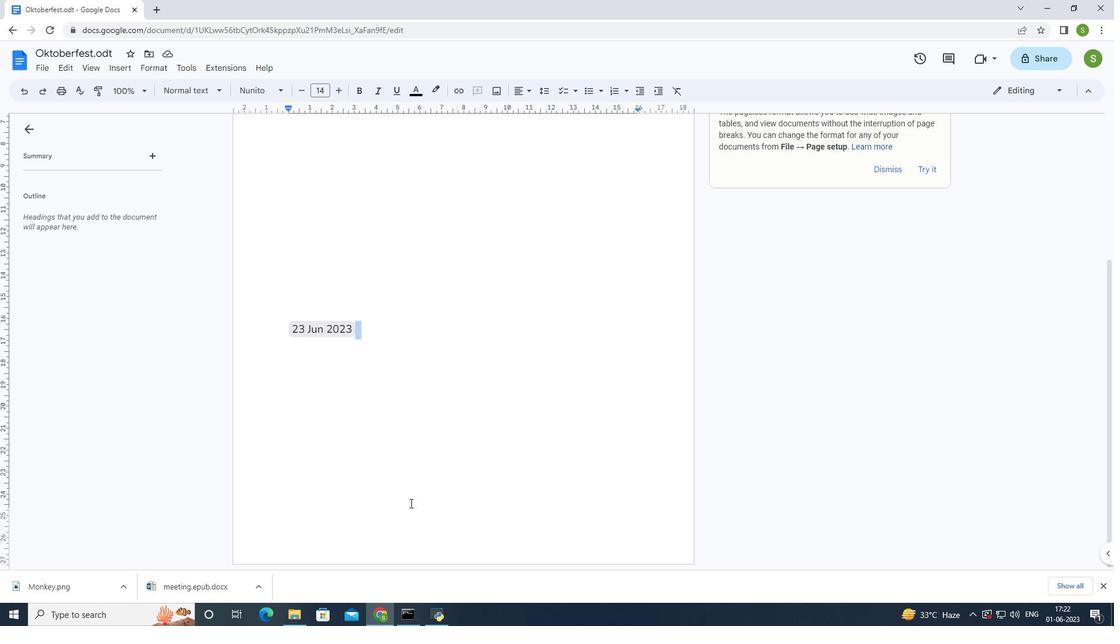 
Action: Mouse moved to (412, 510)
Screenshot: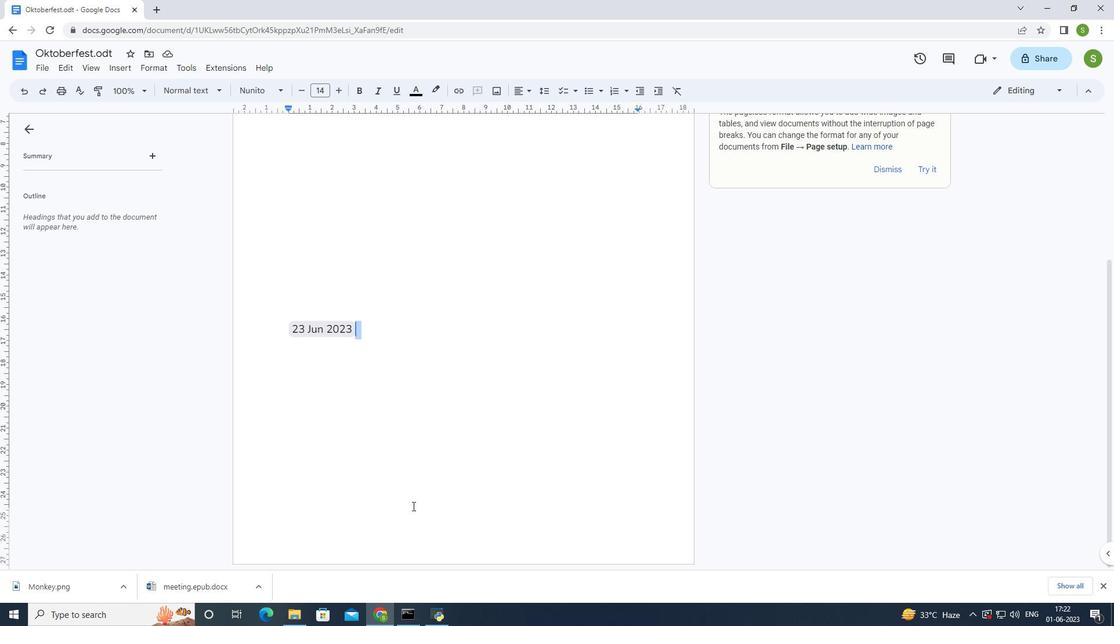 
Action: Mouse pressed left at (412, 510)
Screenshot: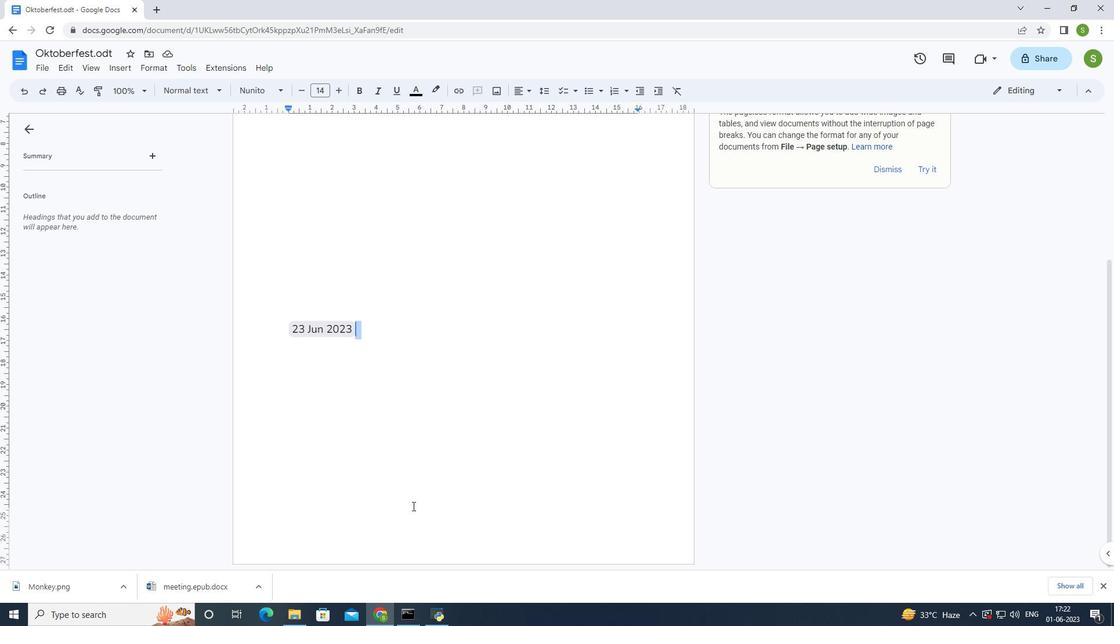 
Action: Mouse moved to (412, 418)
Screenshot: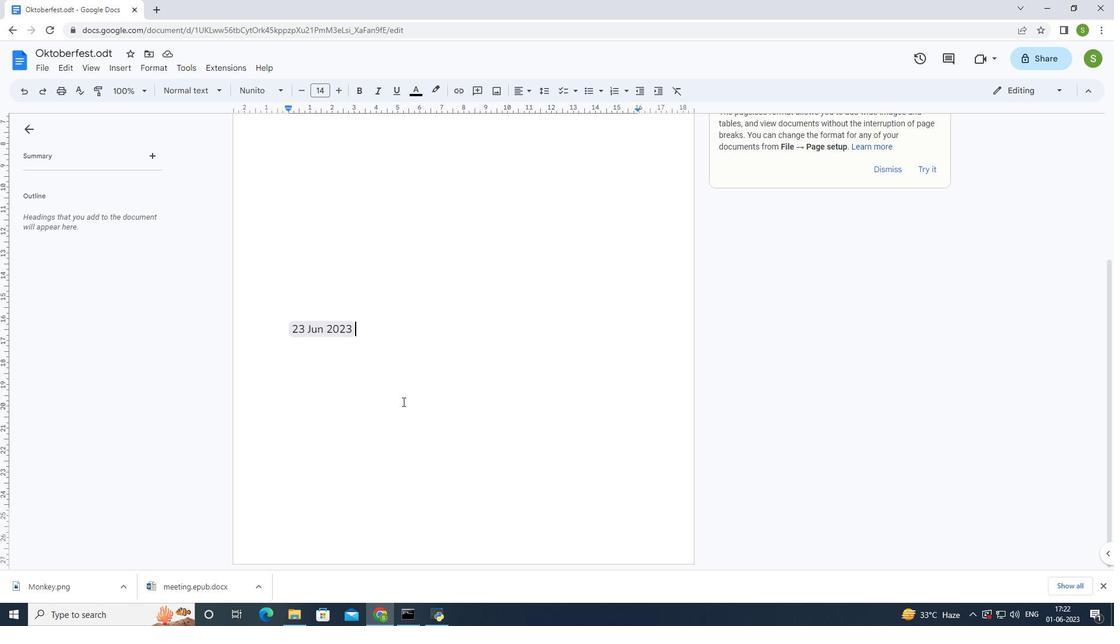 
Action: Key pressed <Key.enter>
Screenshot: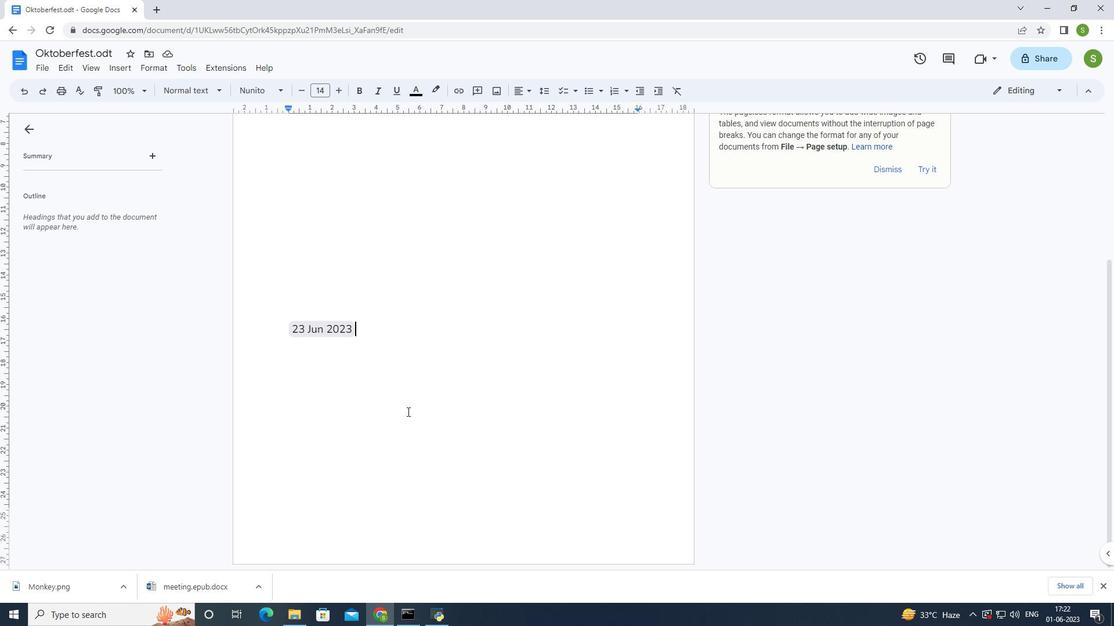 
Action: Mouse moved to (402, 412)
Screenshot: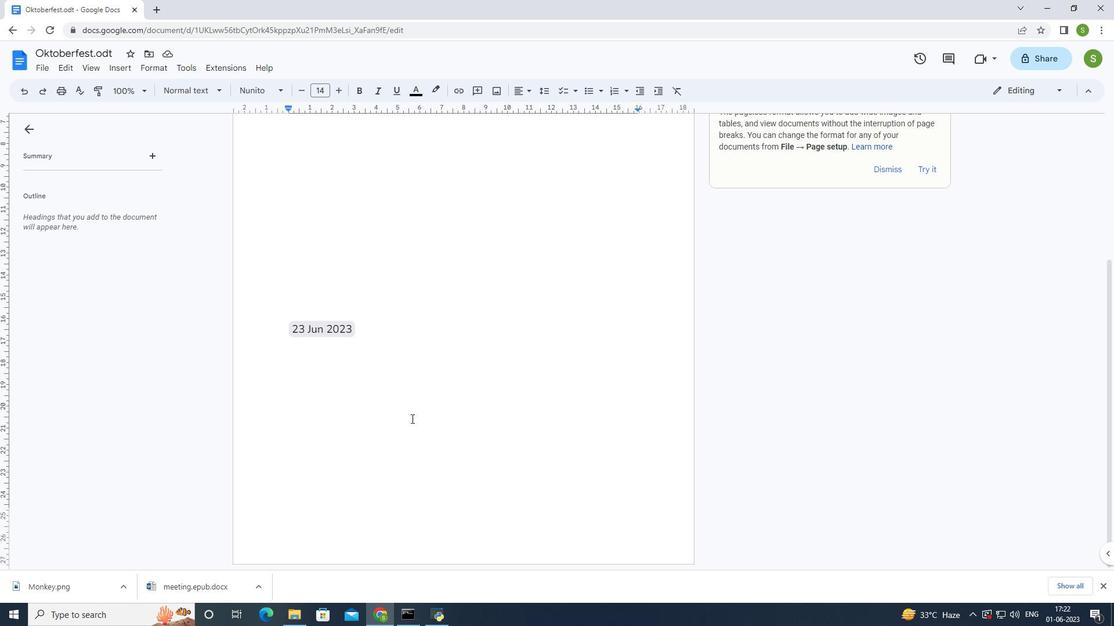 
Action: Key pressed <Key.enter>
Screenshot: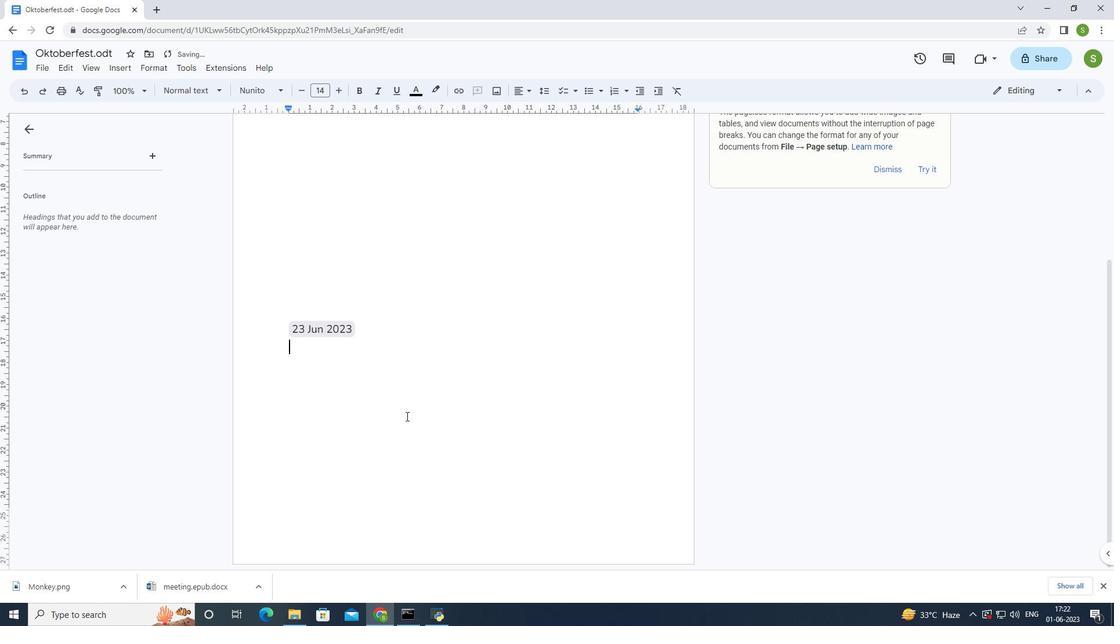 
Action: Mouse moved to (354, 518)
Screenshot: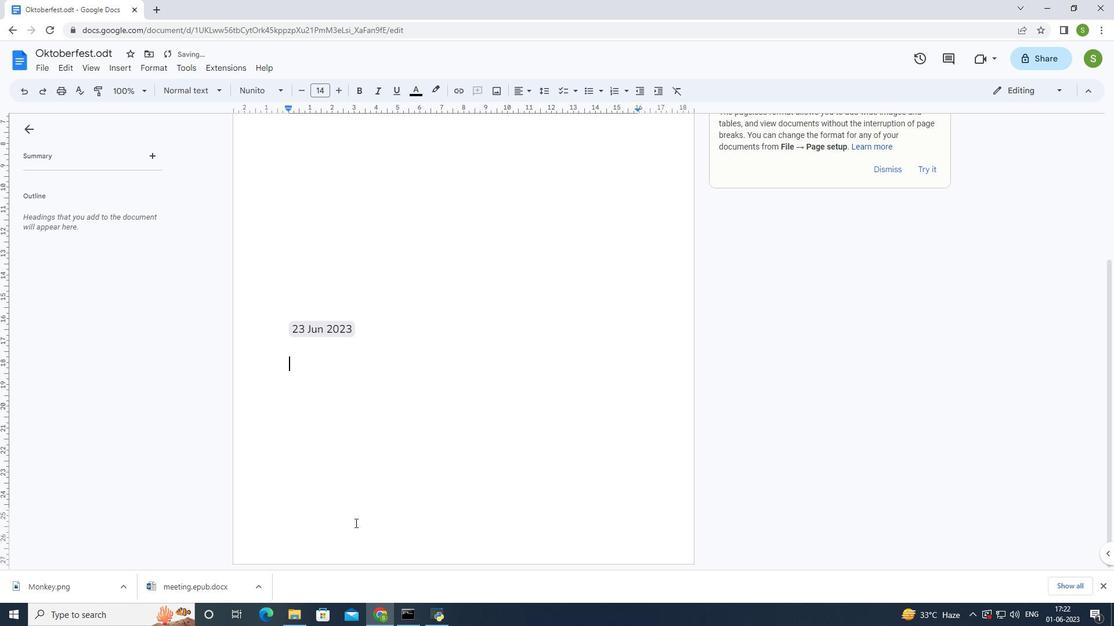 
Action: Mouse pressed left at (354, 518)
Screenshot: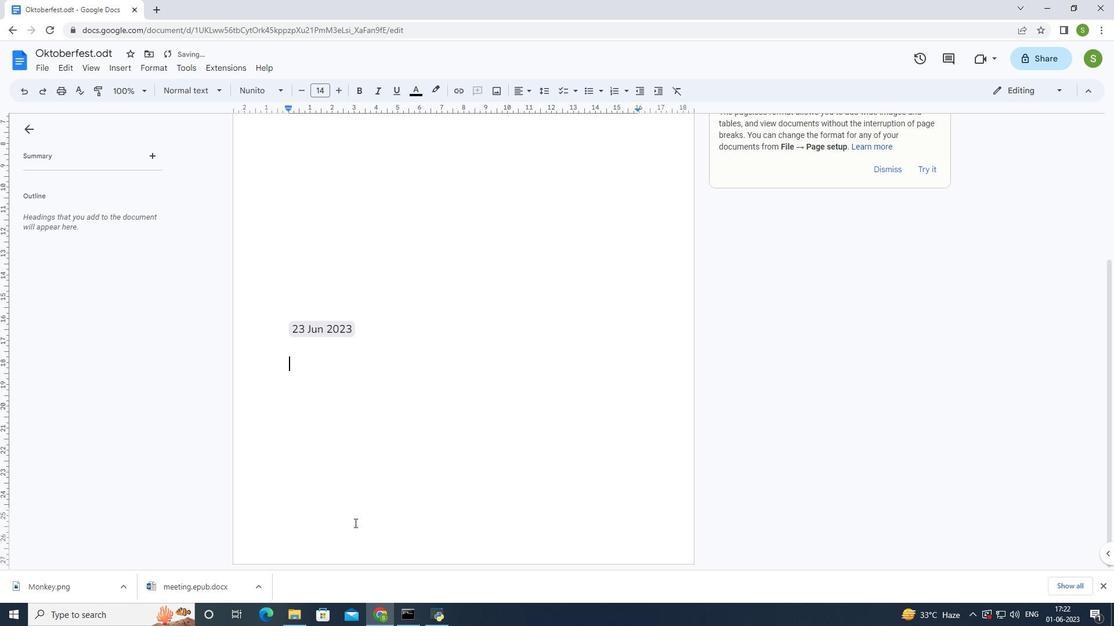 
Action: Mouse pressed left at (354, 518)
Screenshot: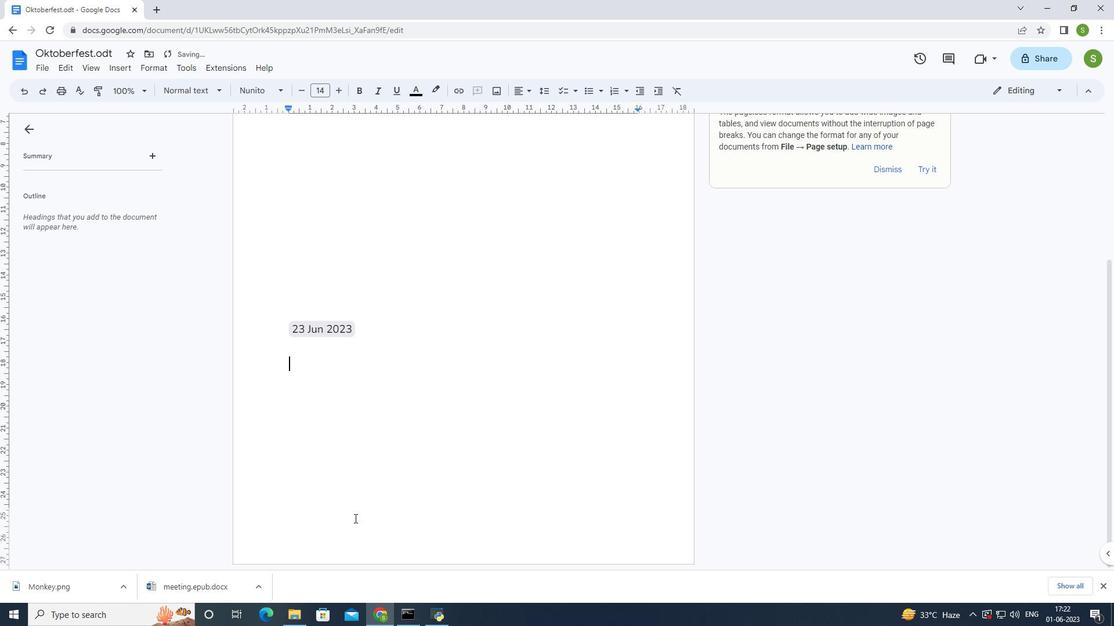 
Action: Mouse moved to (297, 91)
Screenshot: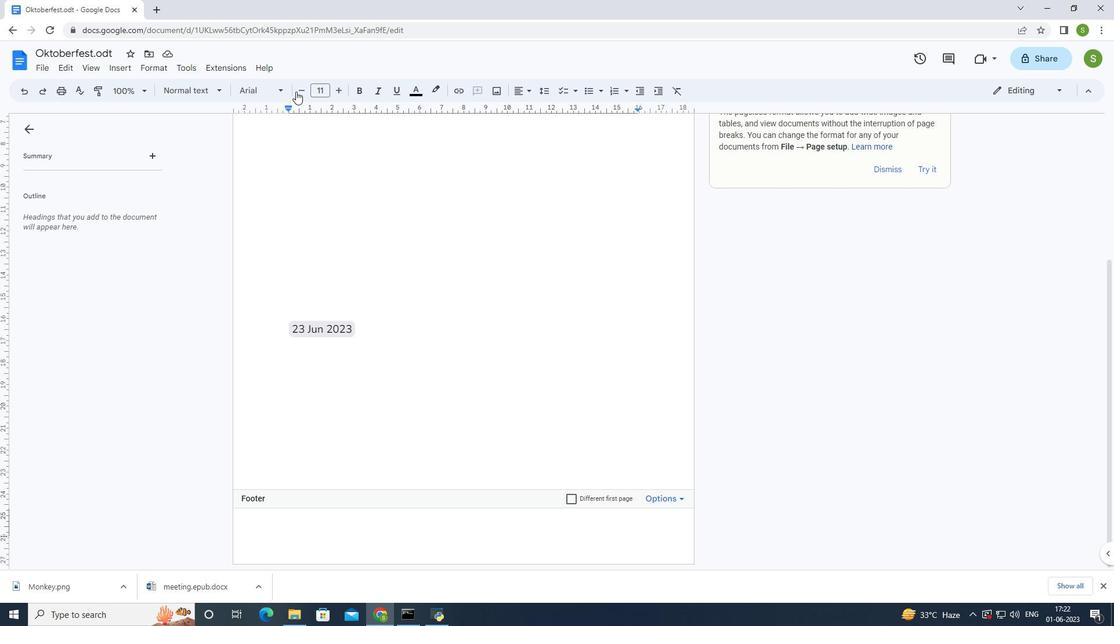 
Action: Mouse pressed left at (297, 91)
Screenshot: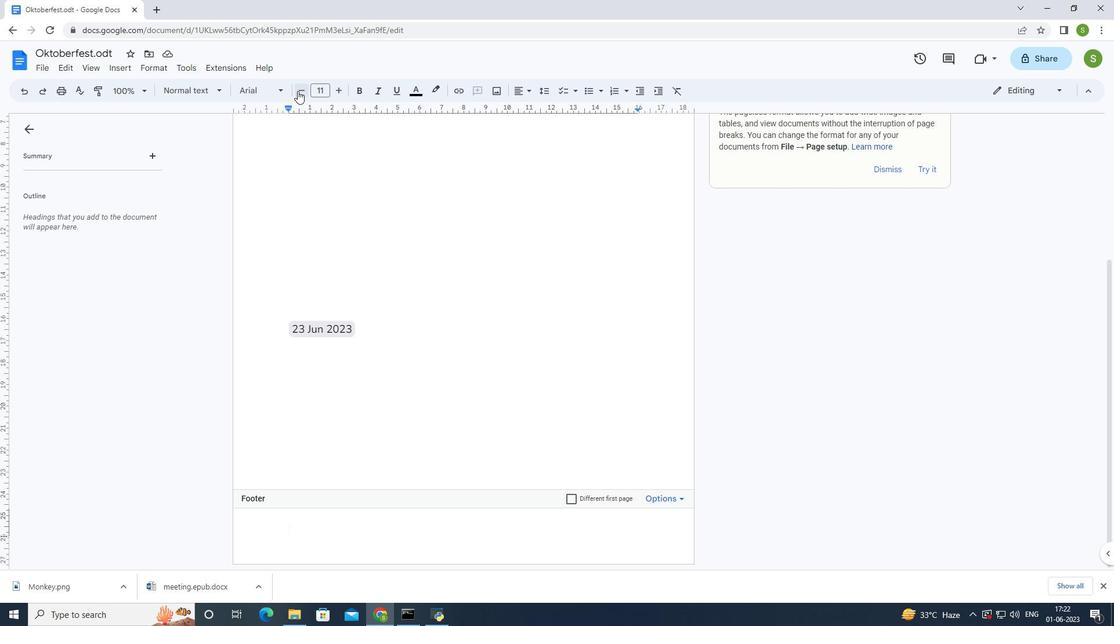 
Action: Mouse pressed left at (297, 91)
Screenshot: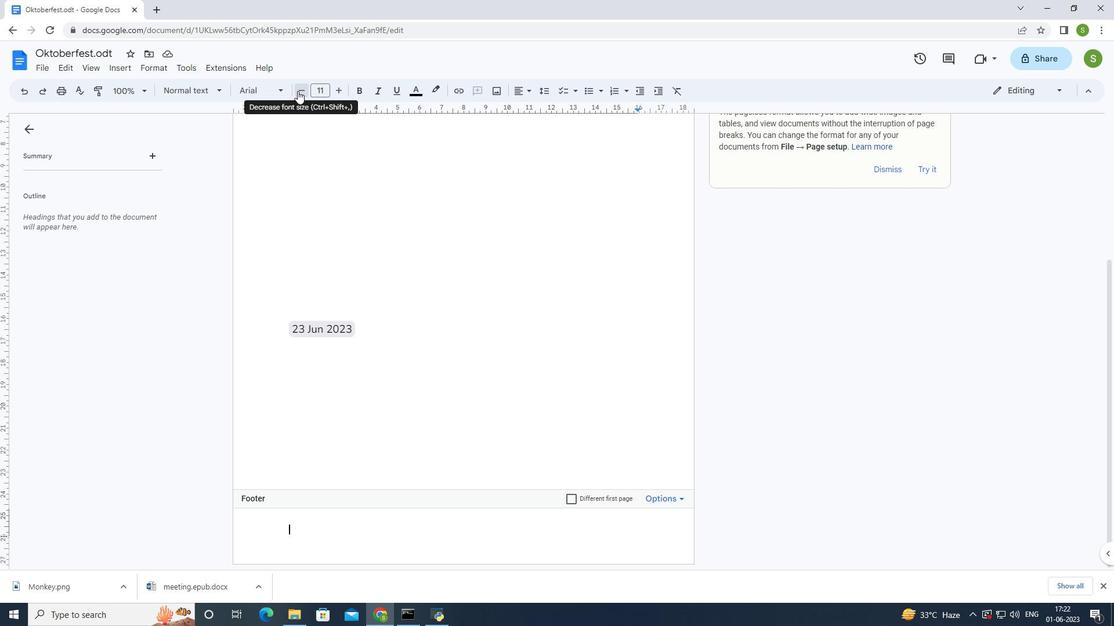 
Action: Mouse pressed left at (297, 91)
Screenshot: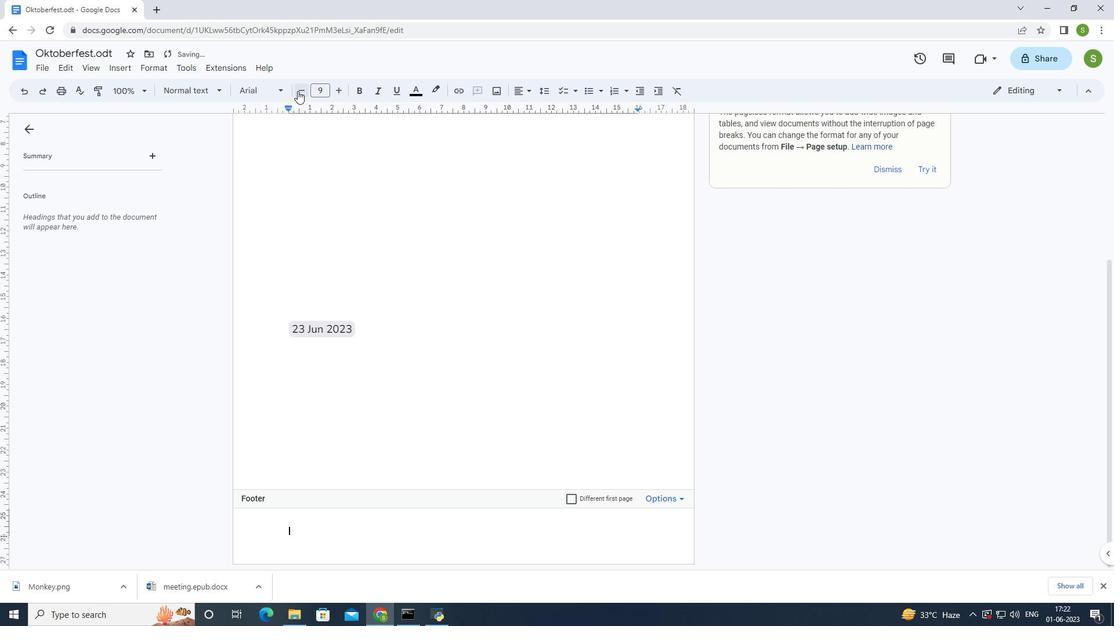 
Action: Mouse moved to (533, 373)
Screenshot: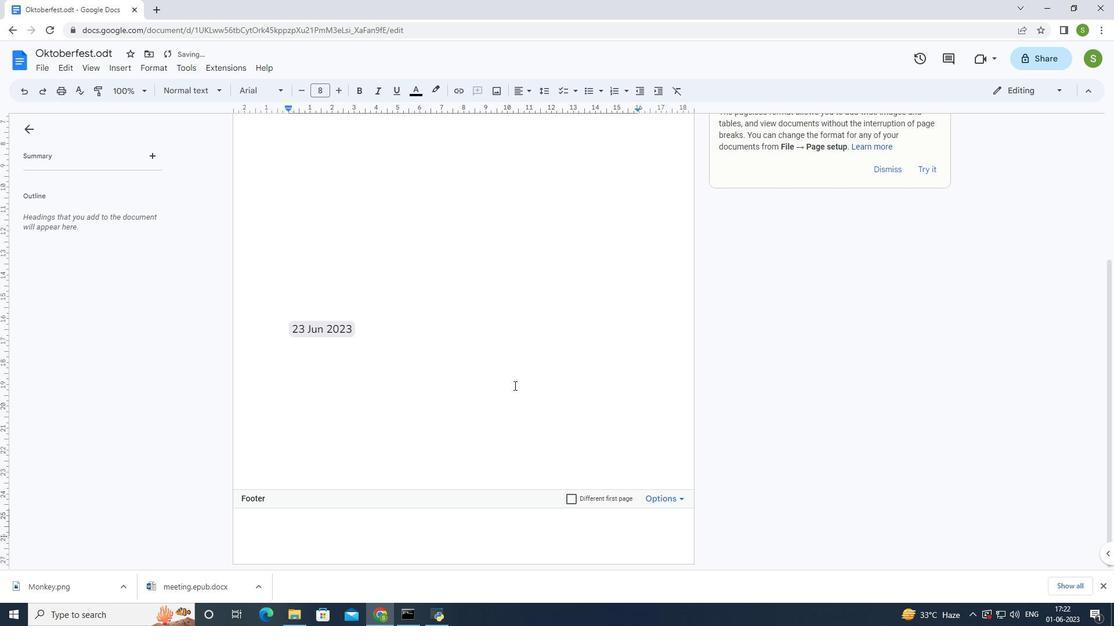 
Action: Key pressed <Key.shift>According<Key.space>to<Key.space>recent<Key.space>research<Key.space>finding<Key.shift_r>
Screenshot: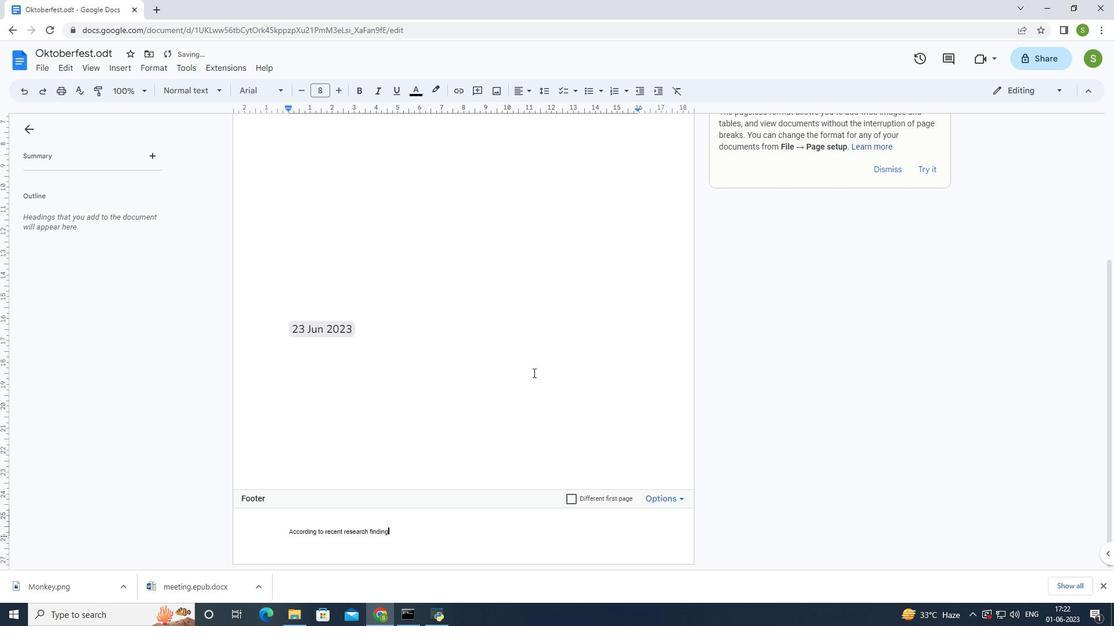 
Action: Mouse moved to (491, 414)
Screenshot: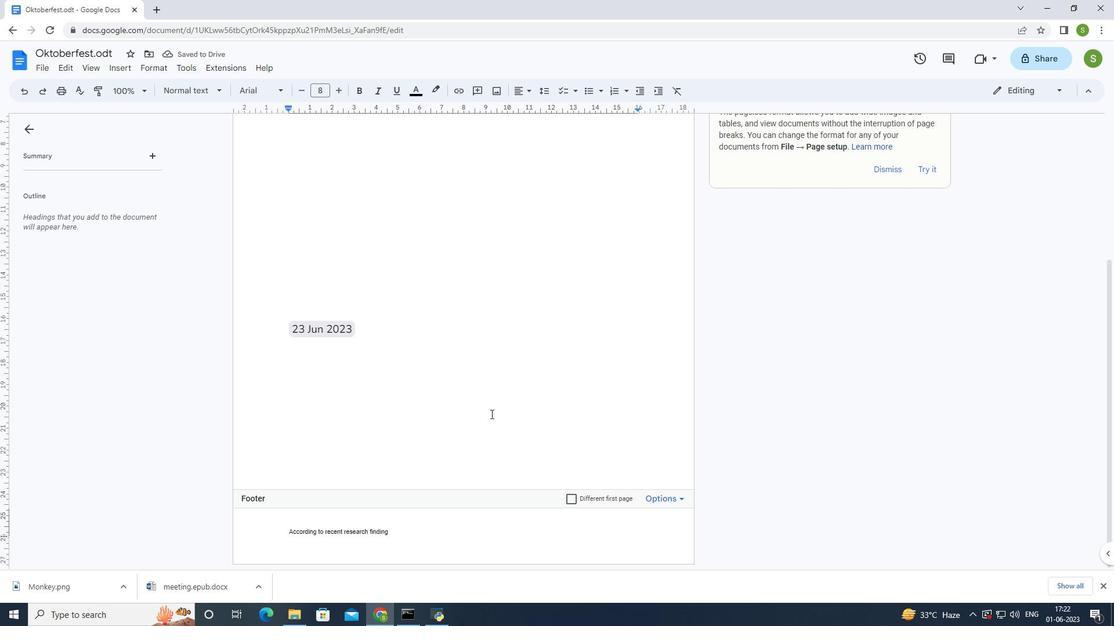 
Action: Key pressed <Key.enter>
Screenshot: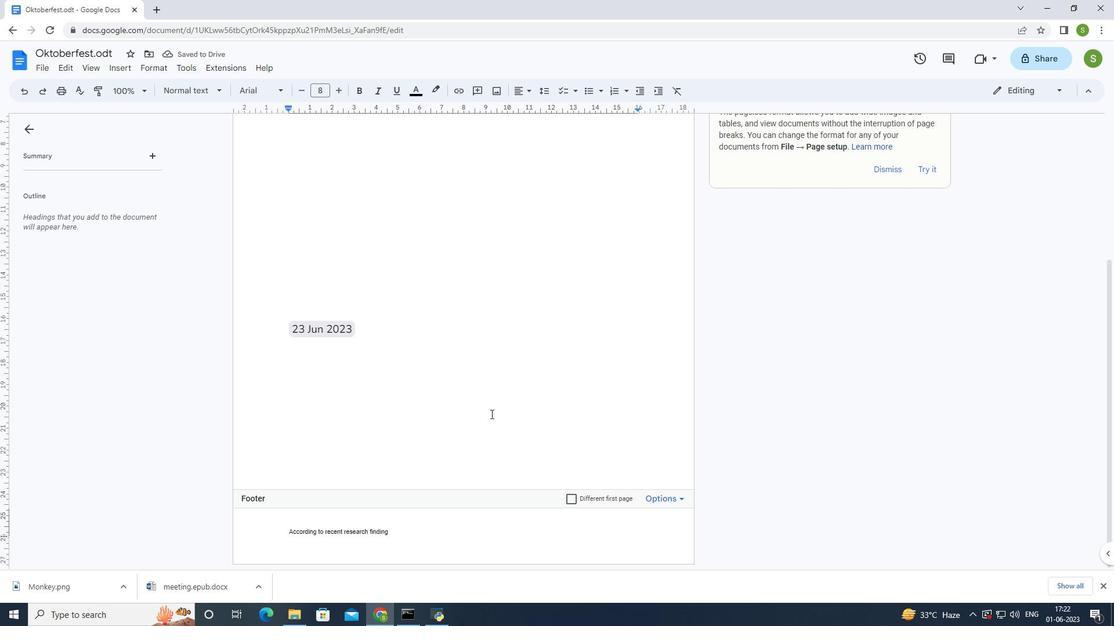 
Action: Mouse moved to (568, 365)
Screenshot: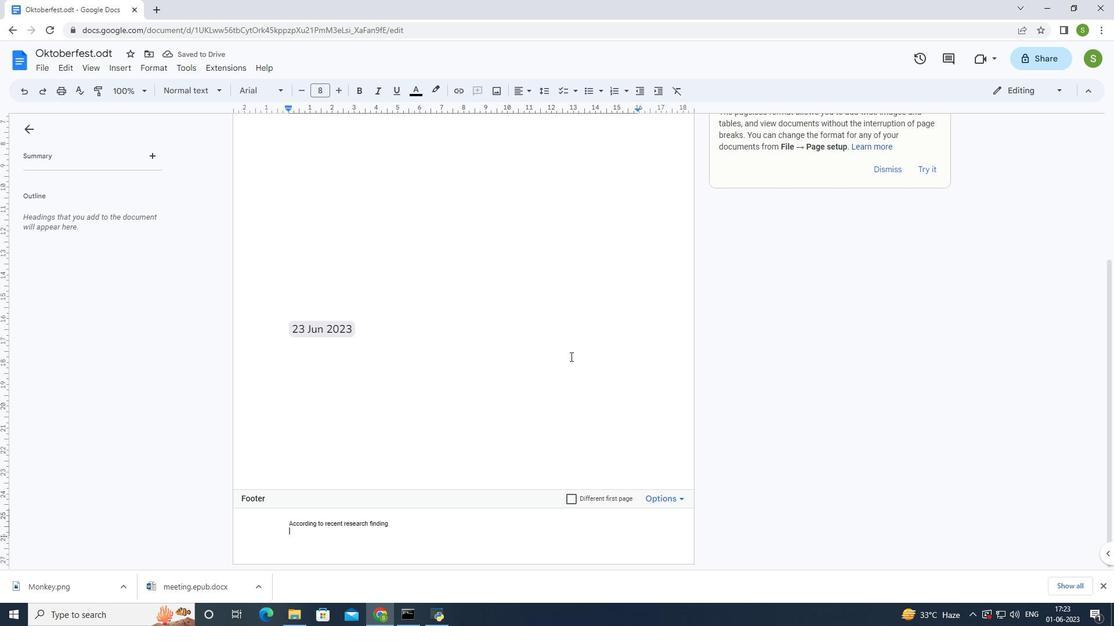 
